 Task: In the sheet Budget Analysis ToolFont size of heading  18 Font style of dataoswald 'Font size of data '9 Alignment of headline & dataAlign center.   Fill color in heading, Red Font color of dataIn the sheet  Attendance Tracking Sheetbook
Action: Mouse moved to (499, 211)
Screenshot: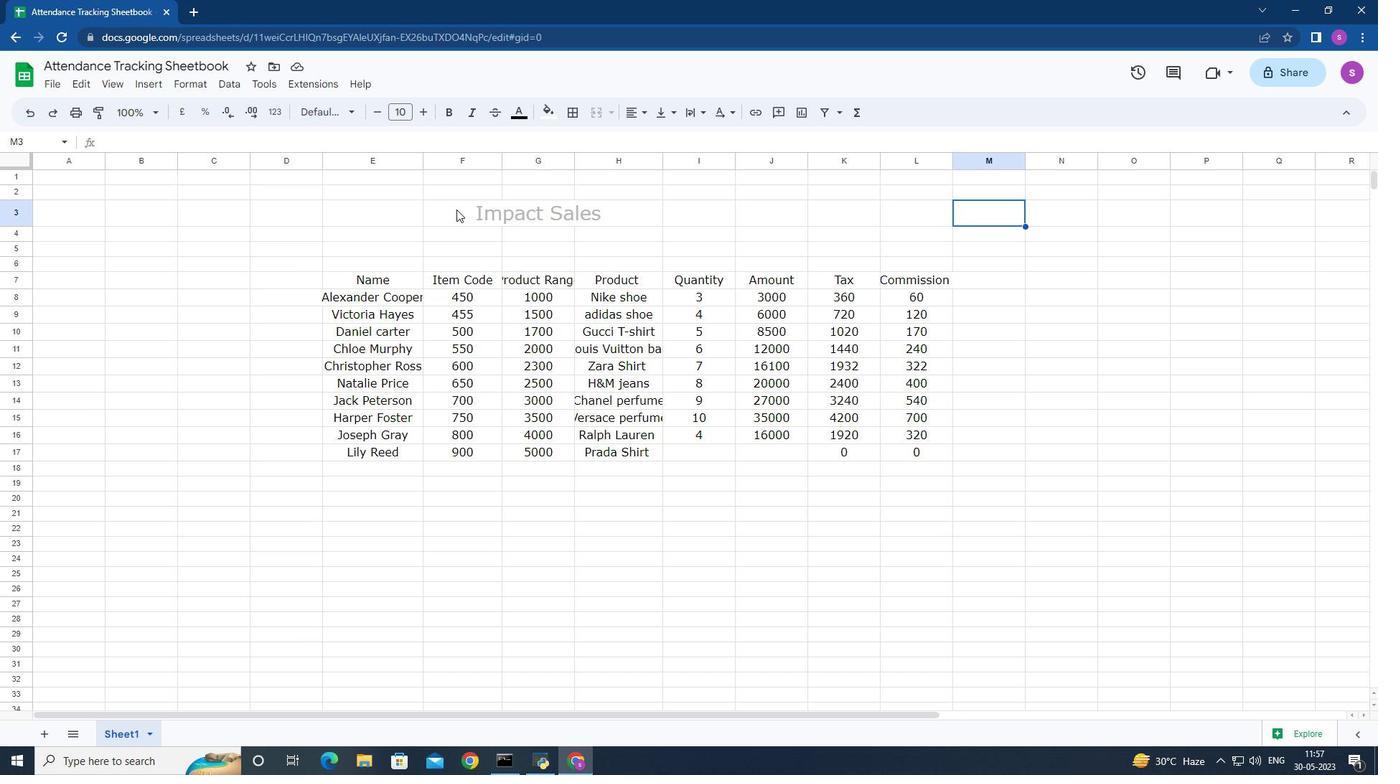 
Action: Mouse pressed left at (455, 209)
Screenshot: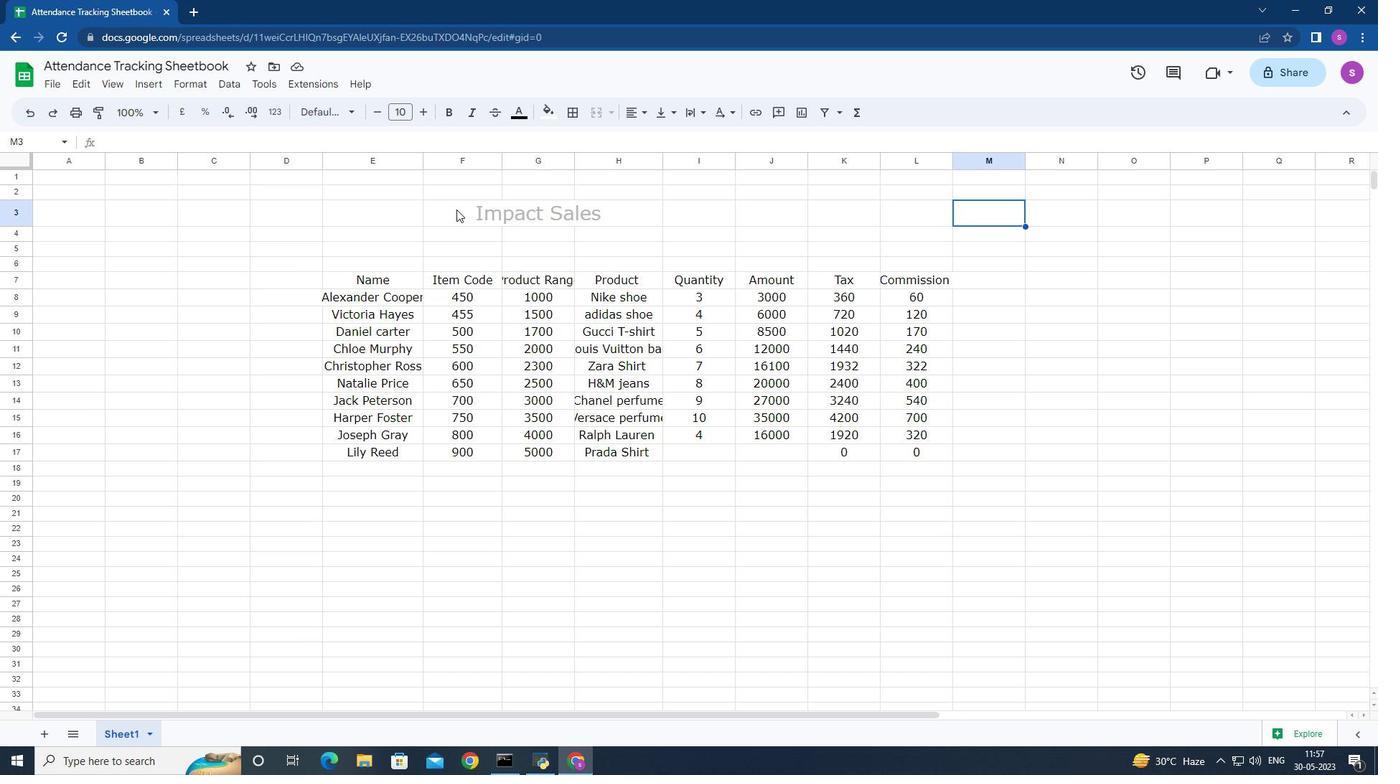 
Action: Mouse moved to (356, 108)
Screenshot: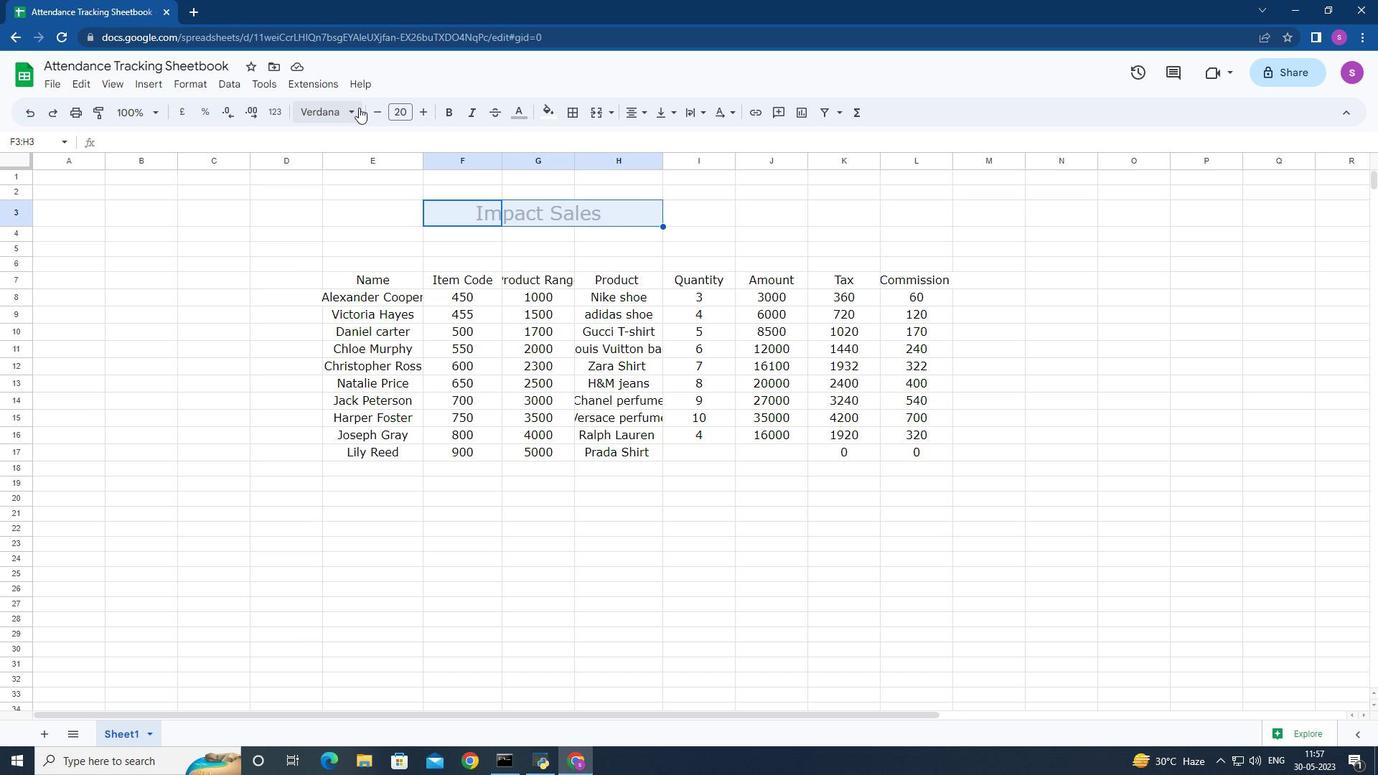 
Action: Mouse pressed left at (356, 108)
Screenshot: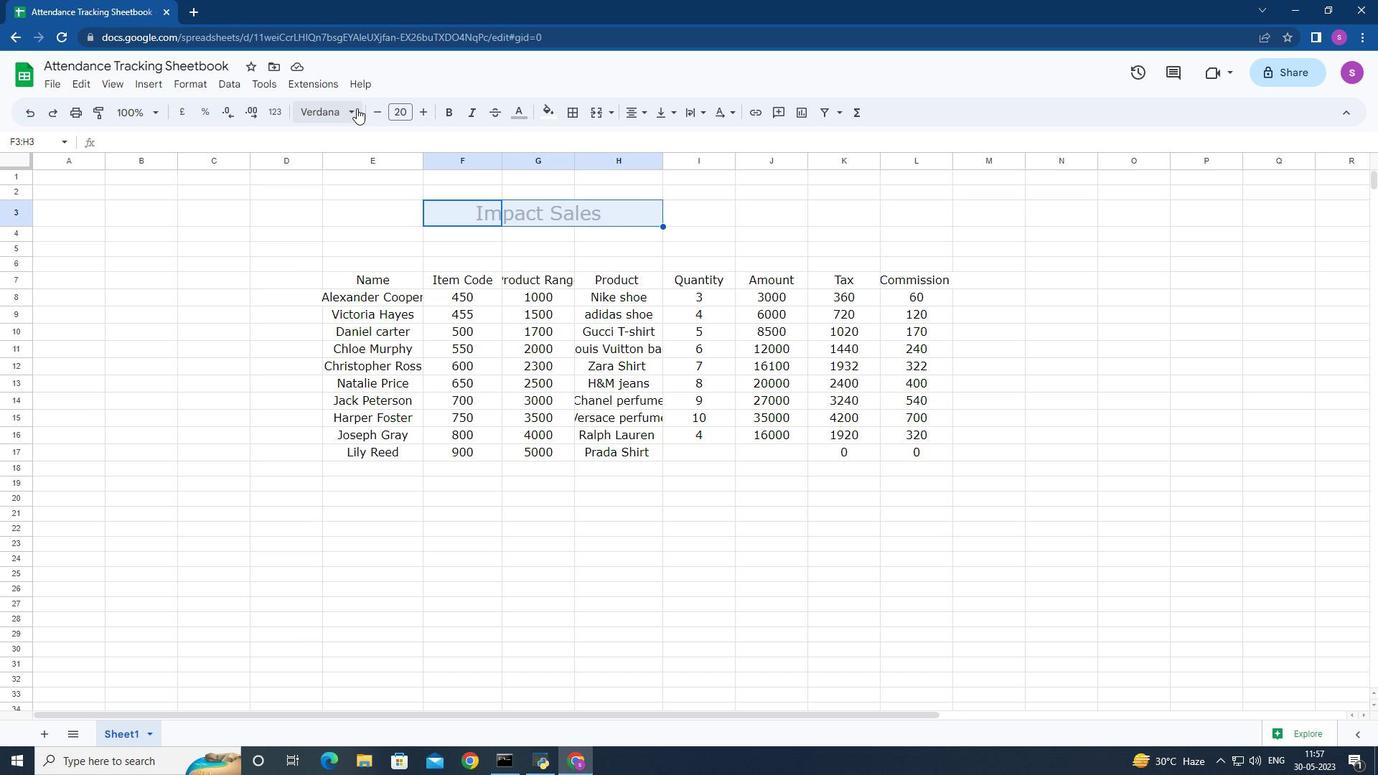 
Action: Mouse moved to (375, 308)
Screenshot: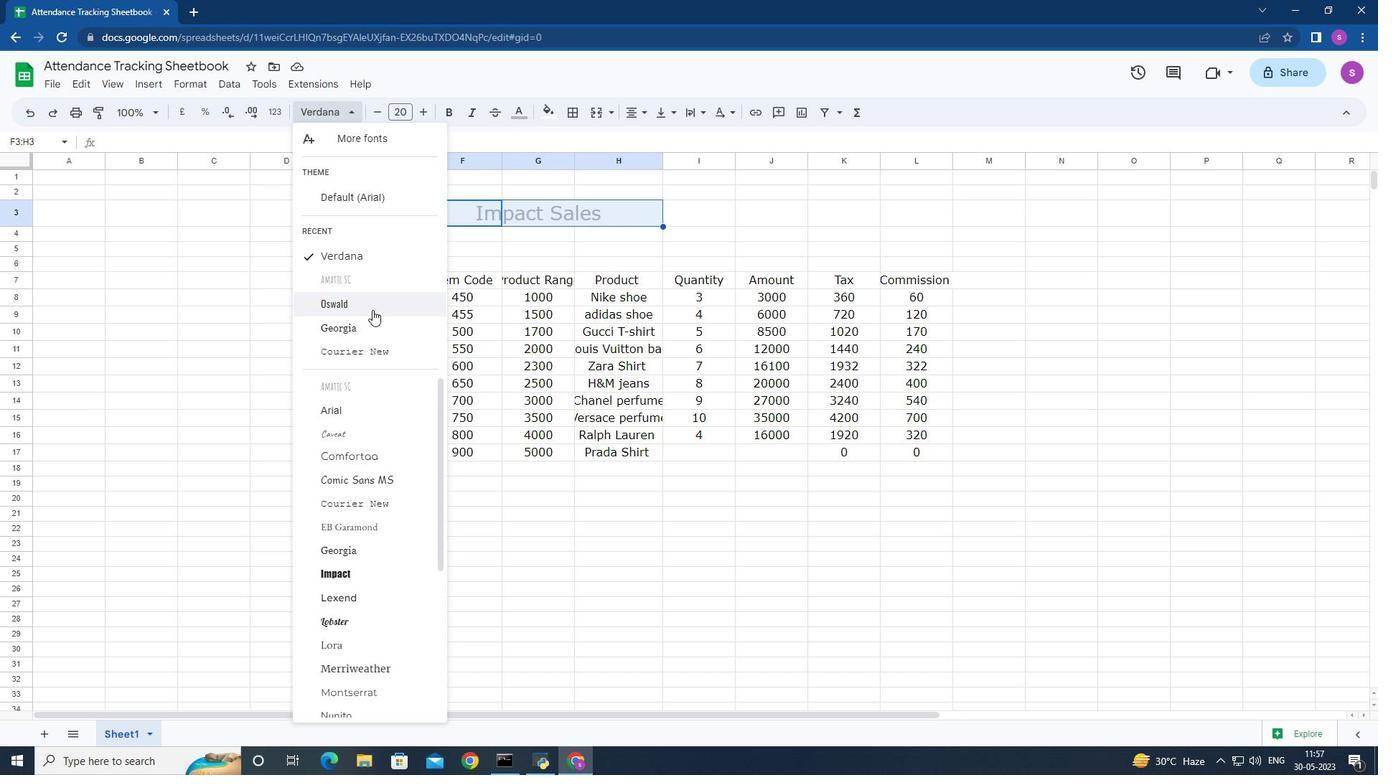 
Action: Mouse pressed left at (375, 308)
Screenshot: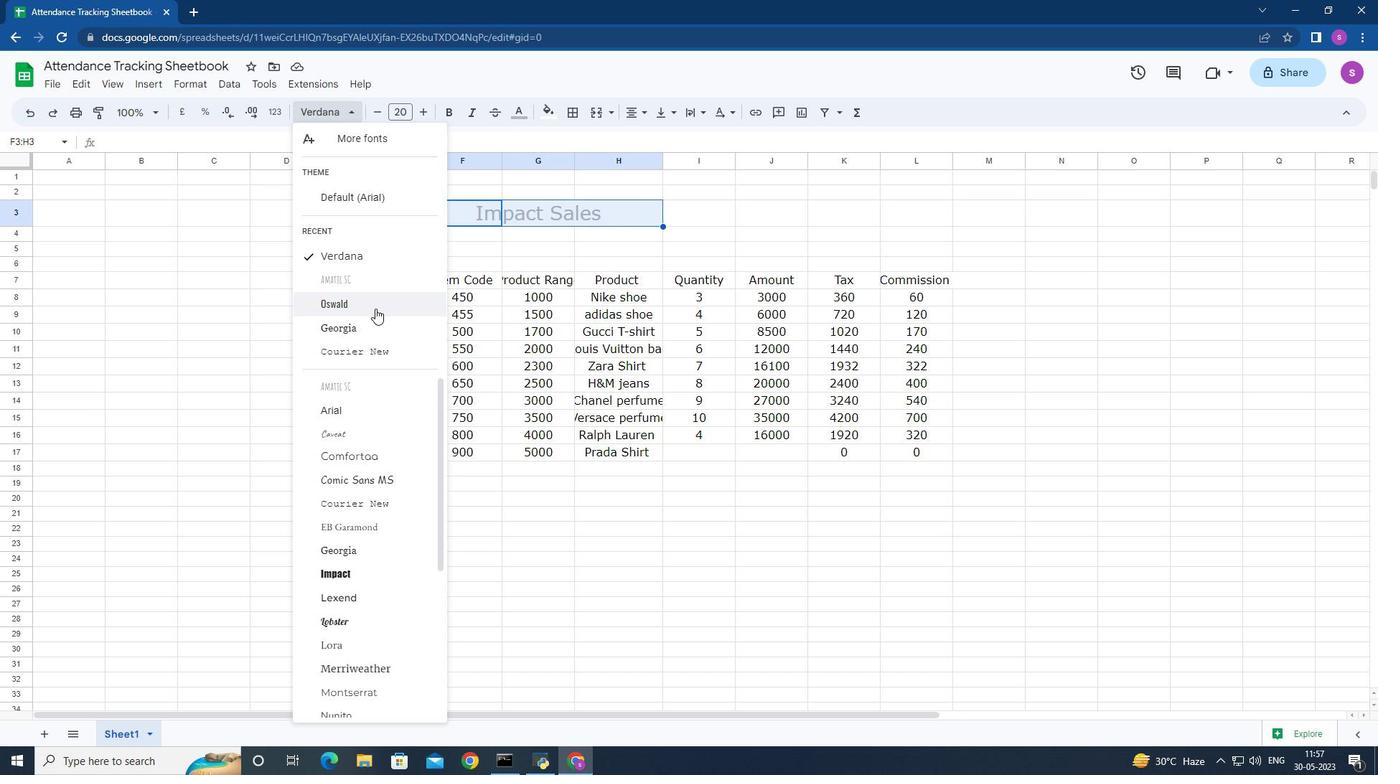 
Action: Mouse moved to (374, 111)
Screenshot: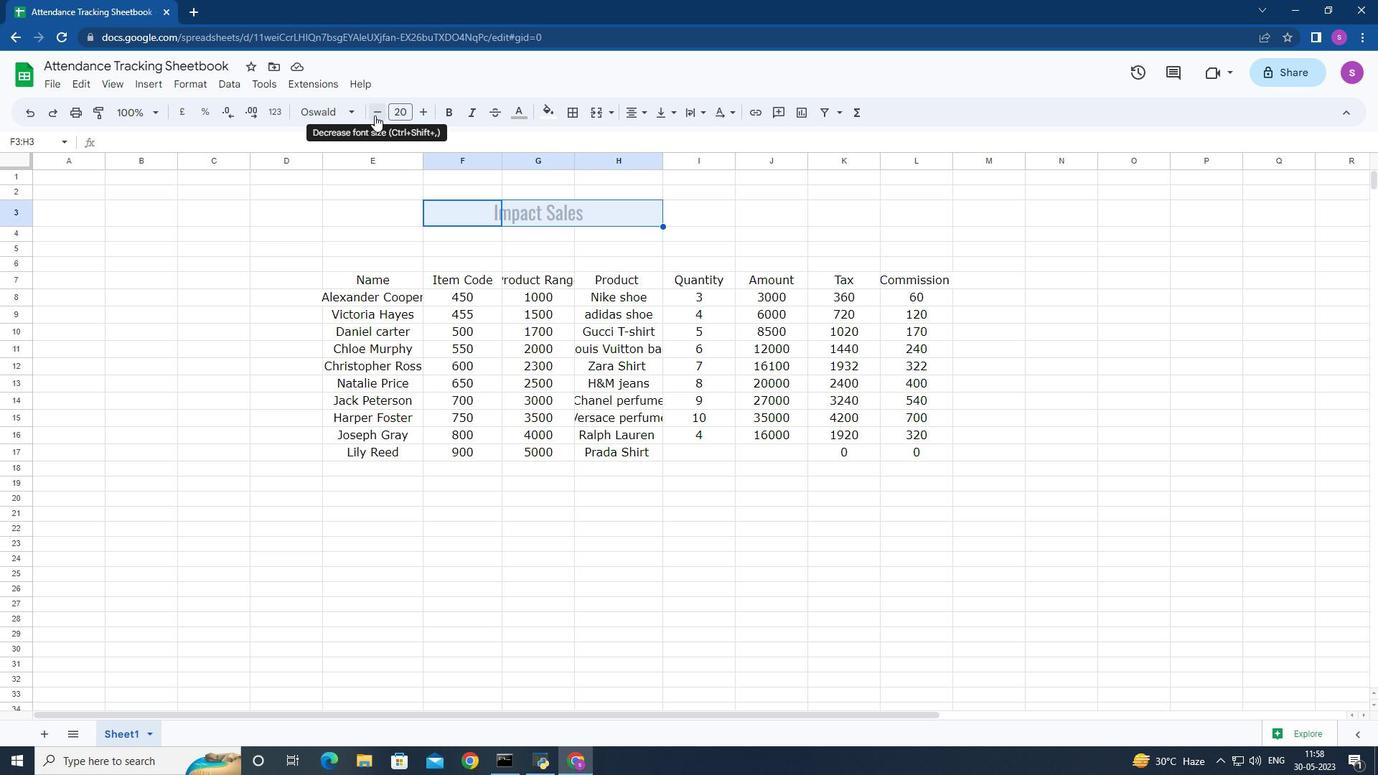 
Action: Mouse pressed left at (374, 111)
Screenshot: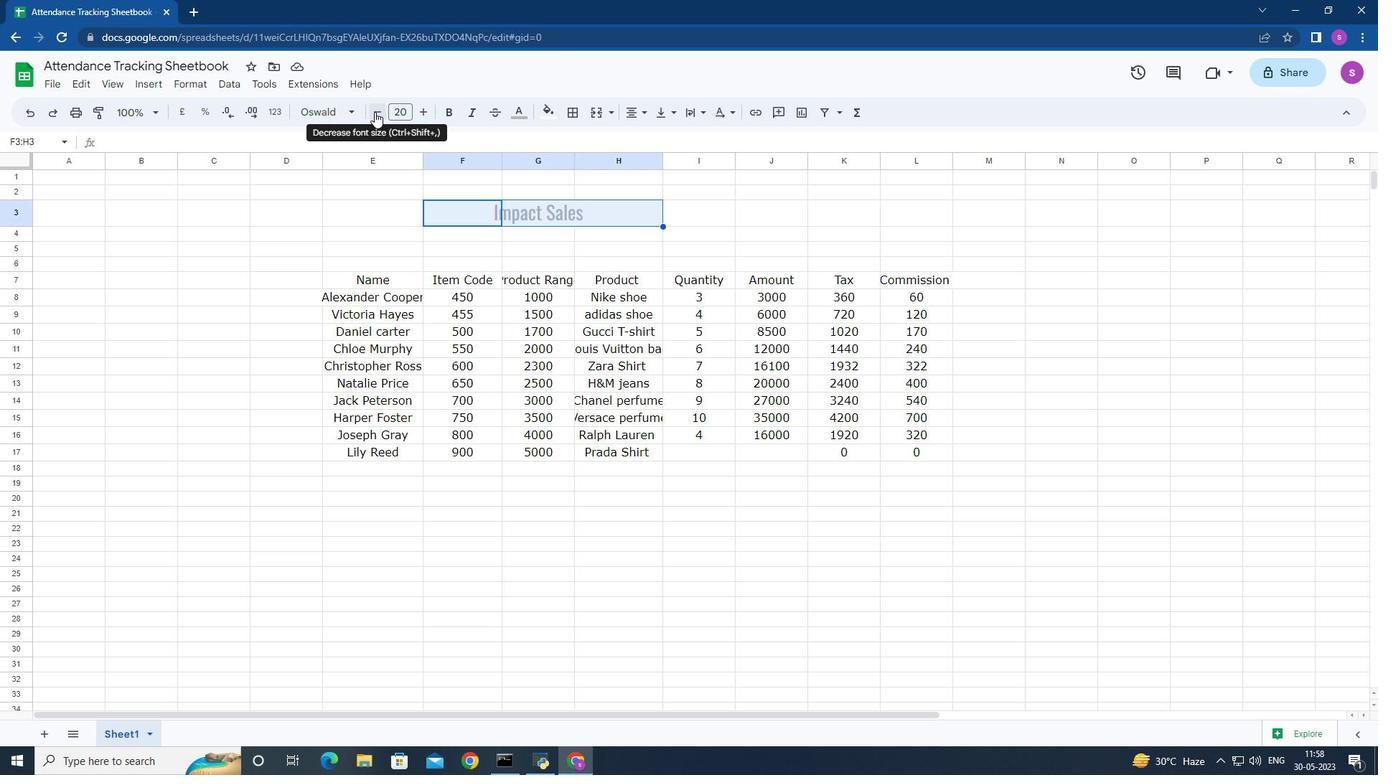 
Action: Mouse pressed left at (374, 111)
Screenshot: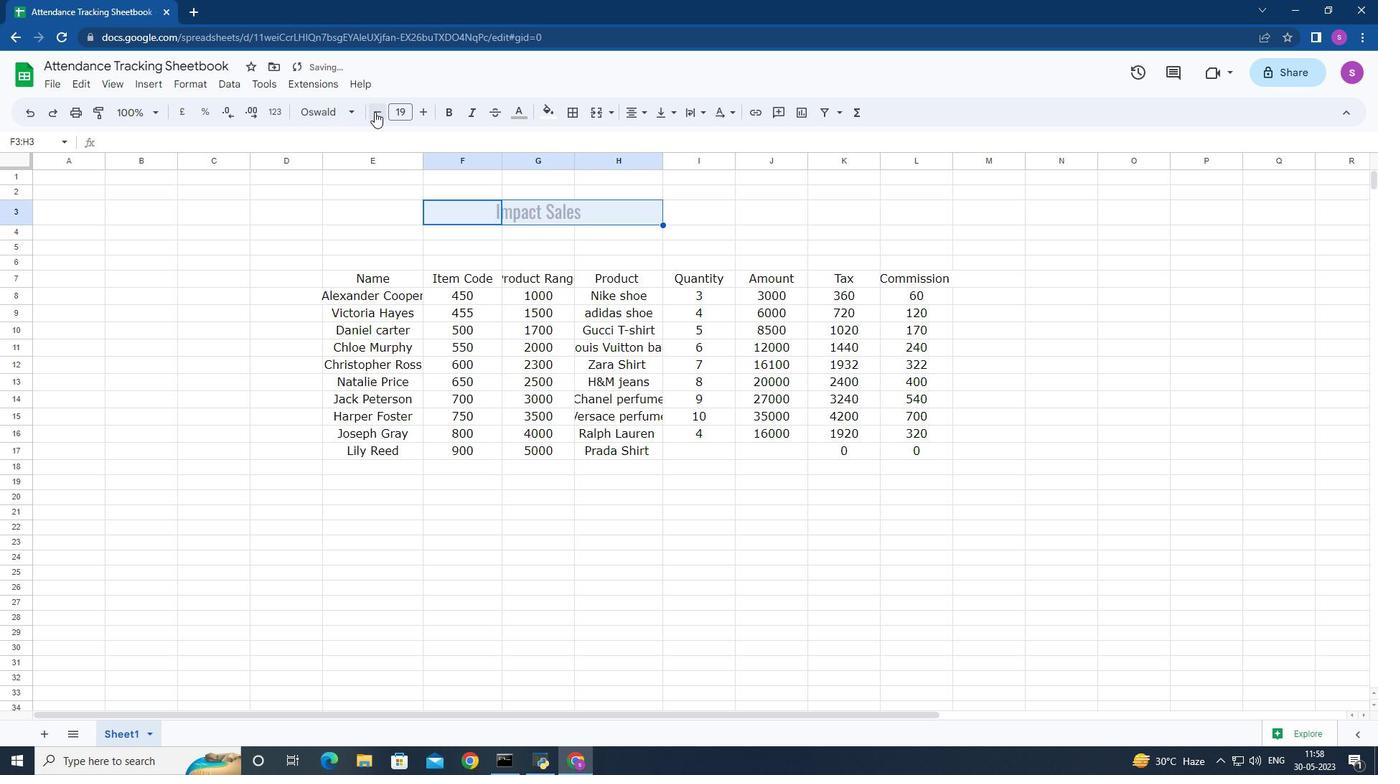 
Action: Mouse moved to (320, 268)
Screenshot: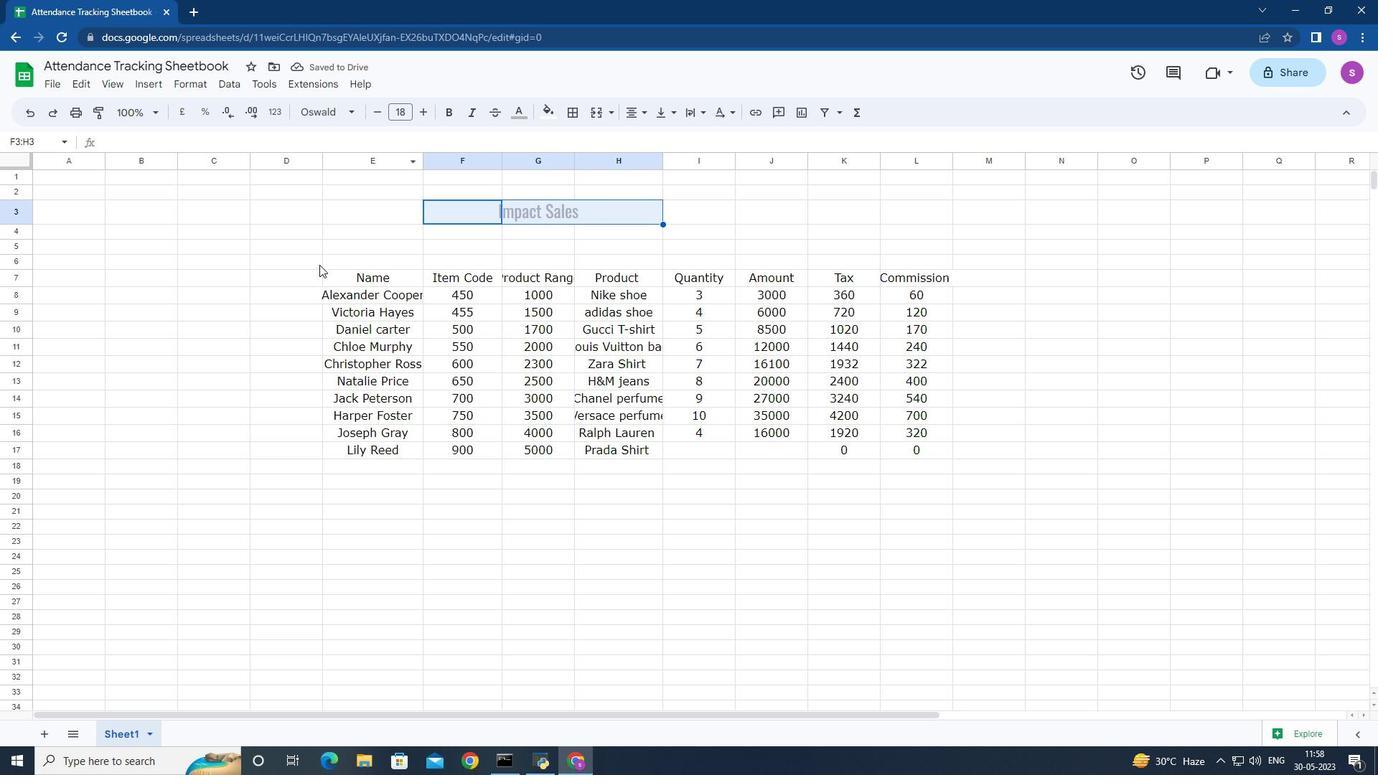
Action: Mouse pressed left at (320, 268)
Screenshot: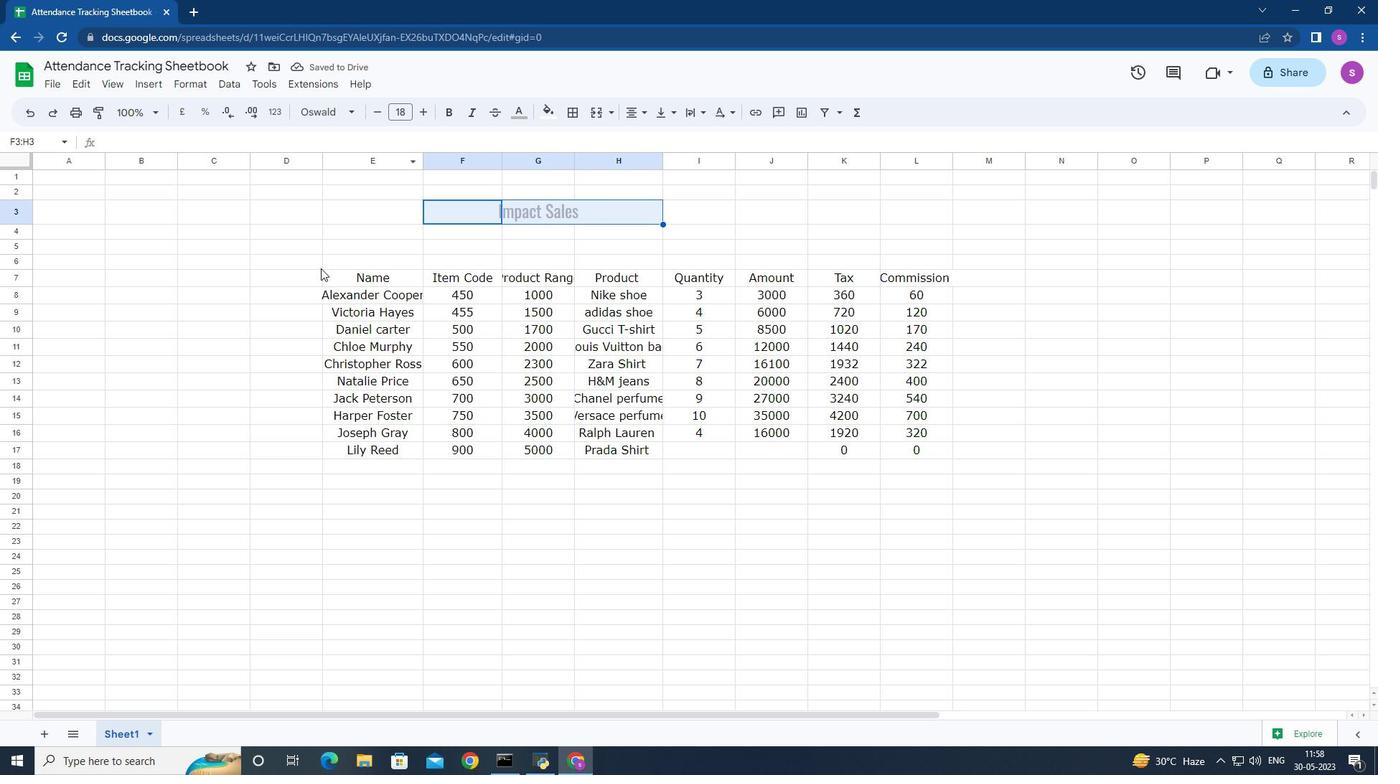 
Action: Mouse moved to (347, 109)
Screenshot: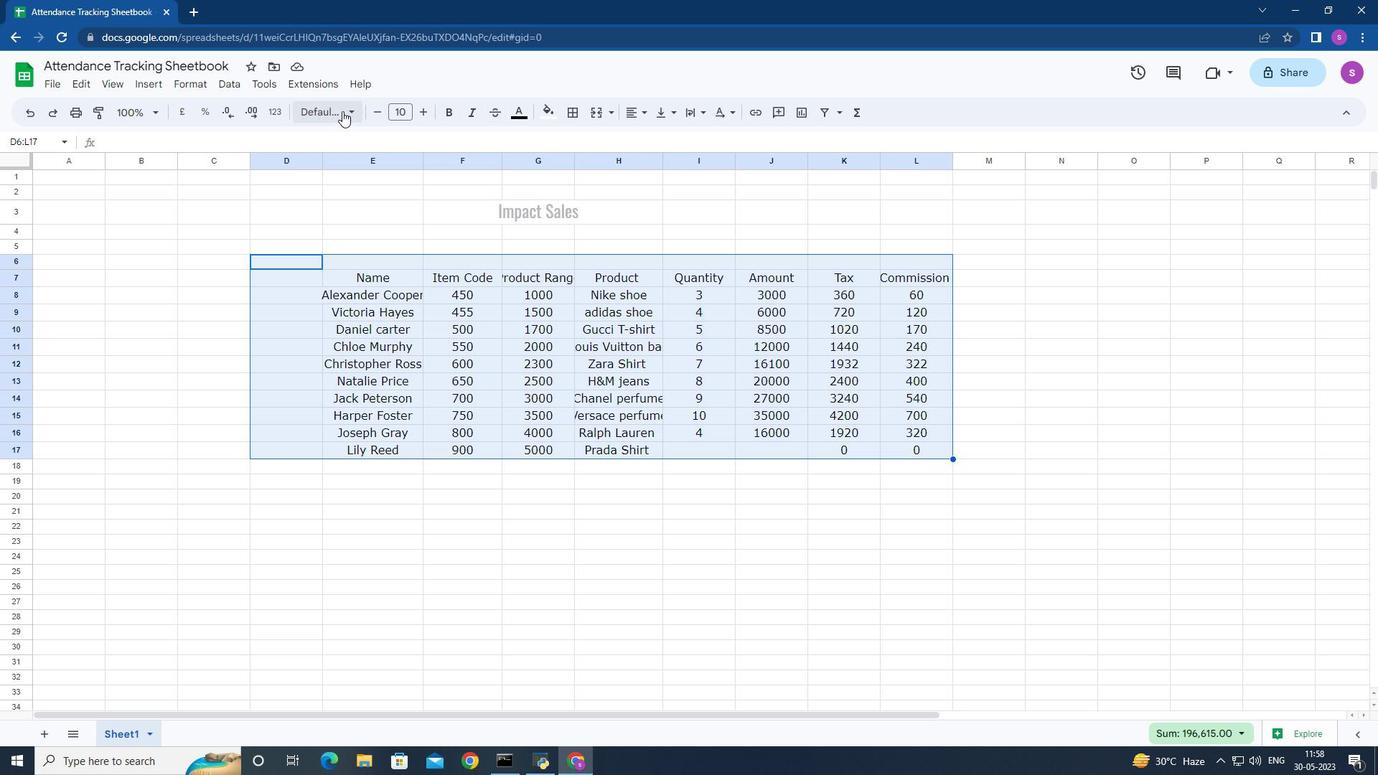 
Action: Mouse pressed left at (347, 109)
Screenshot: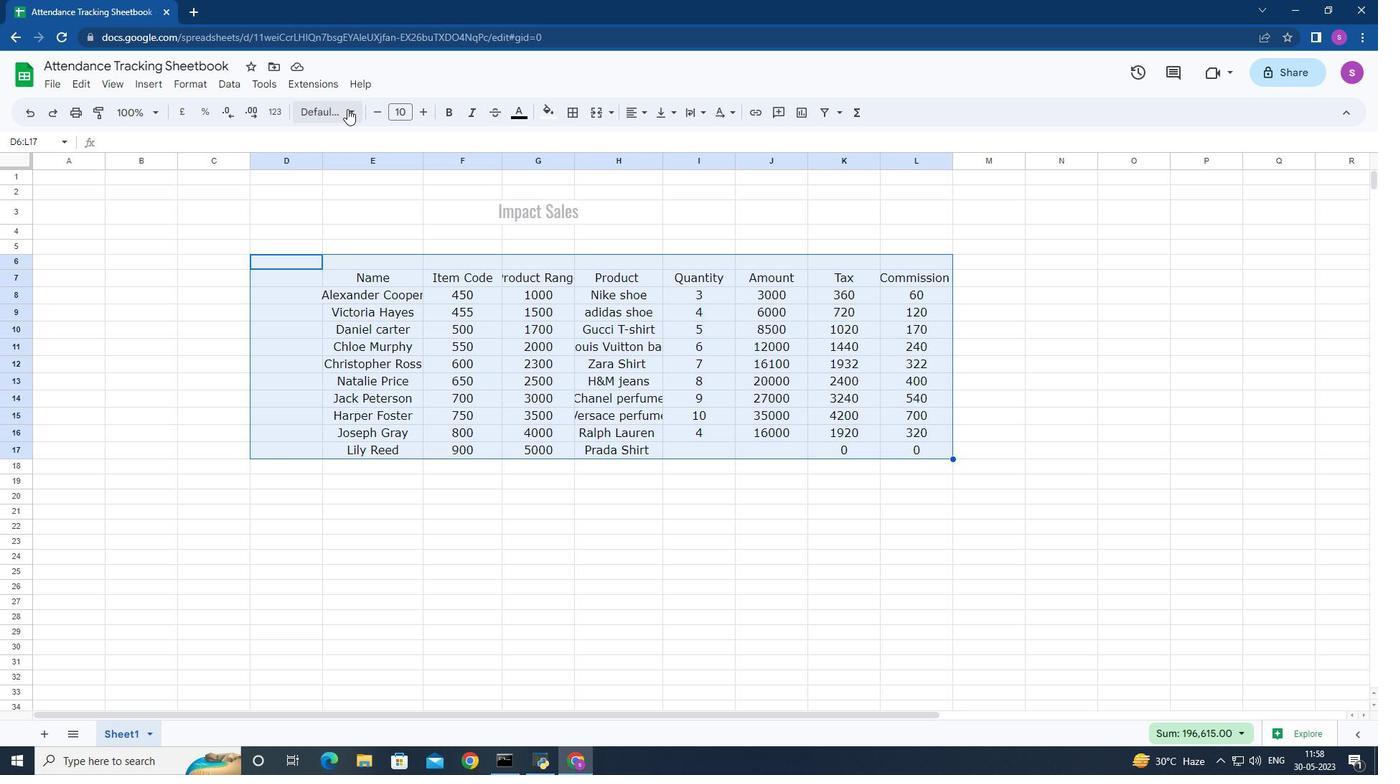 
Action: Mouse moved to (346, 251)
Screenshot: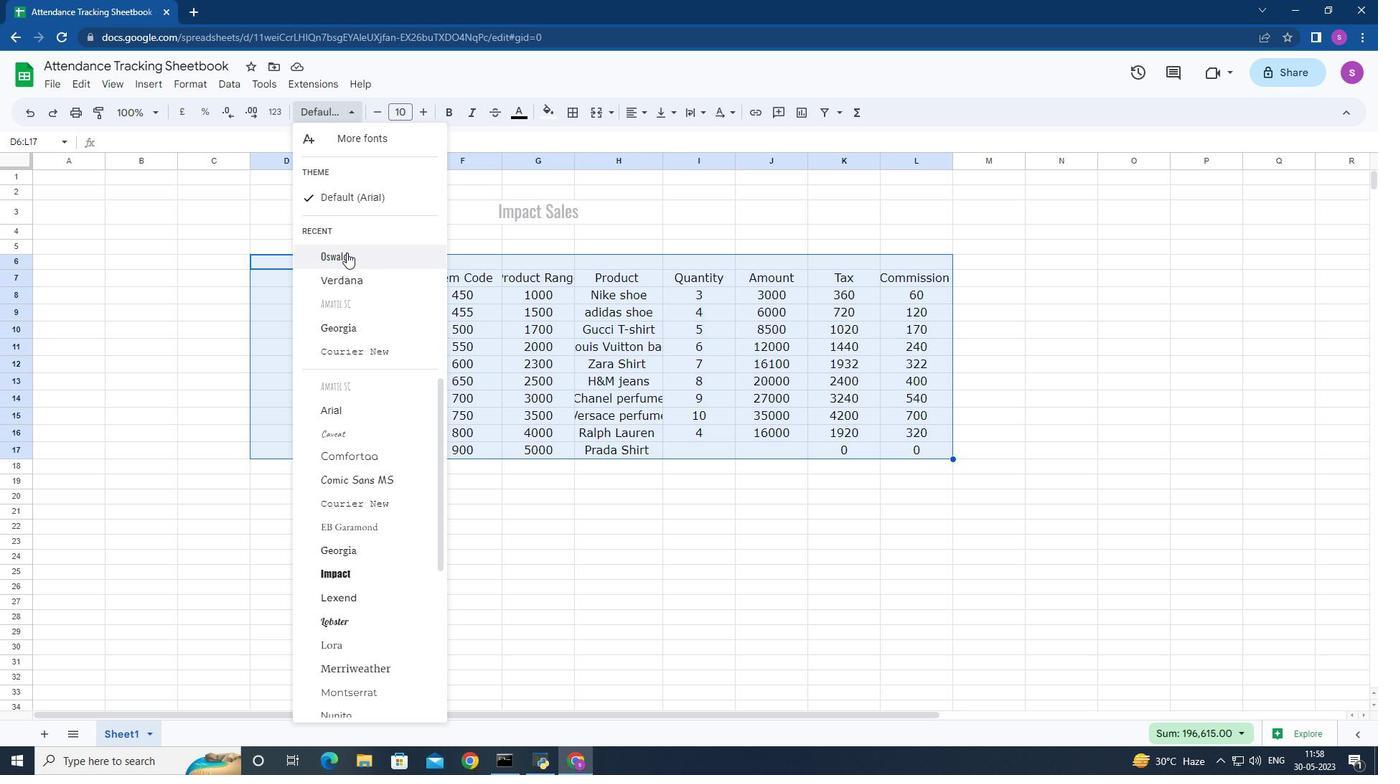 
Action: Mouse pressed left at (346, 251)
Screenshot: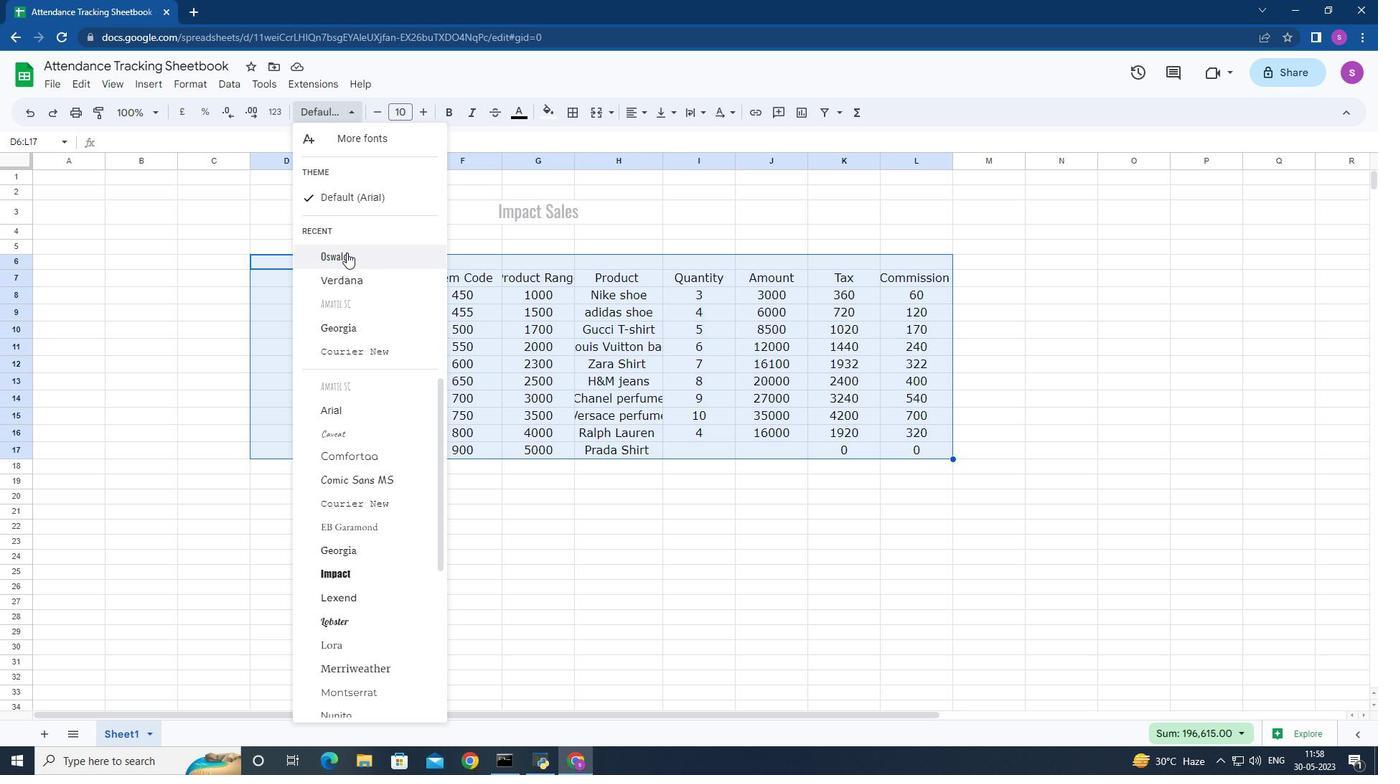 
Action: Mouse moved to (371, 108)
Screenshot: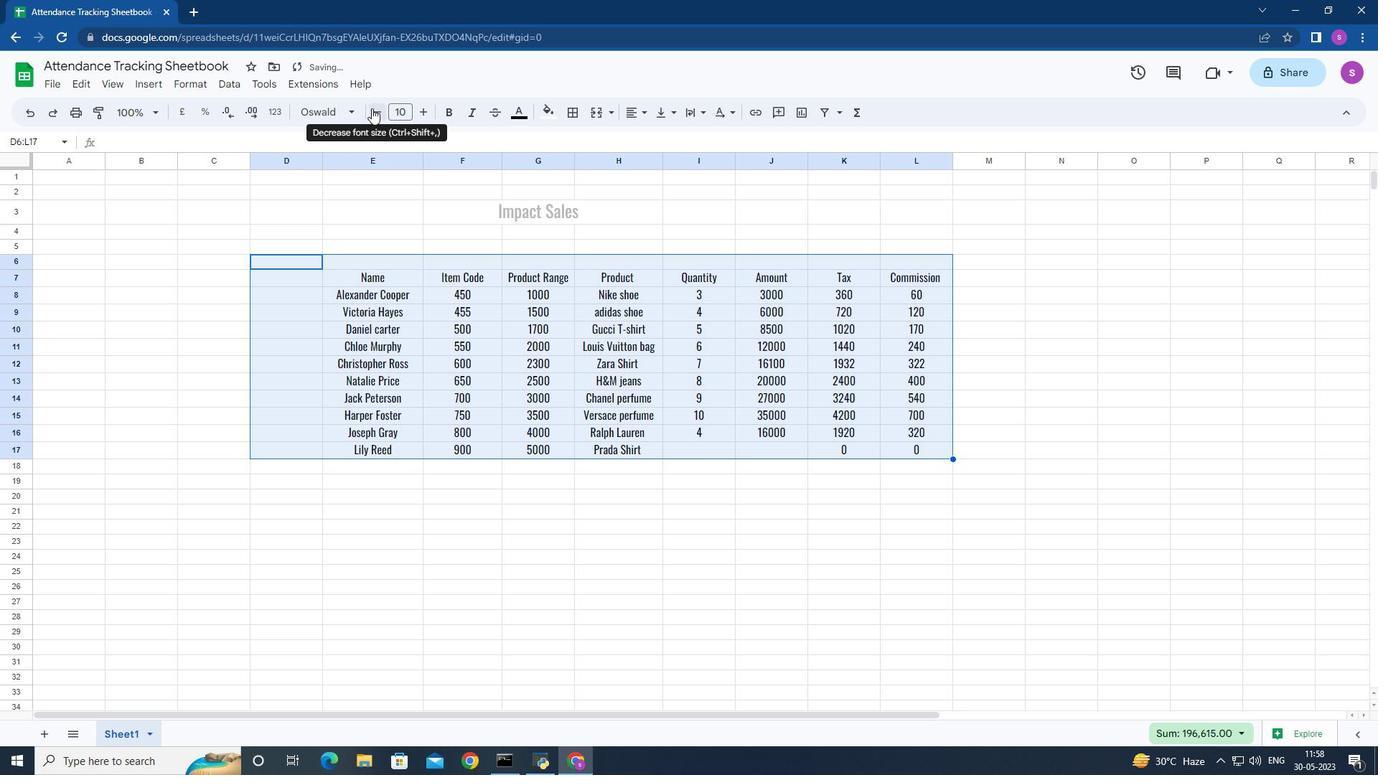 
Action: Mouse pressed left at (371, 108)
Screenshot: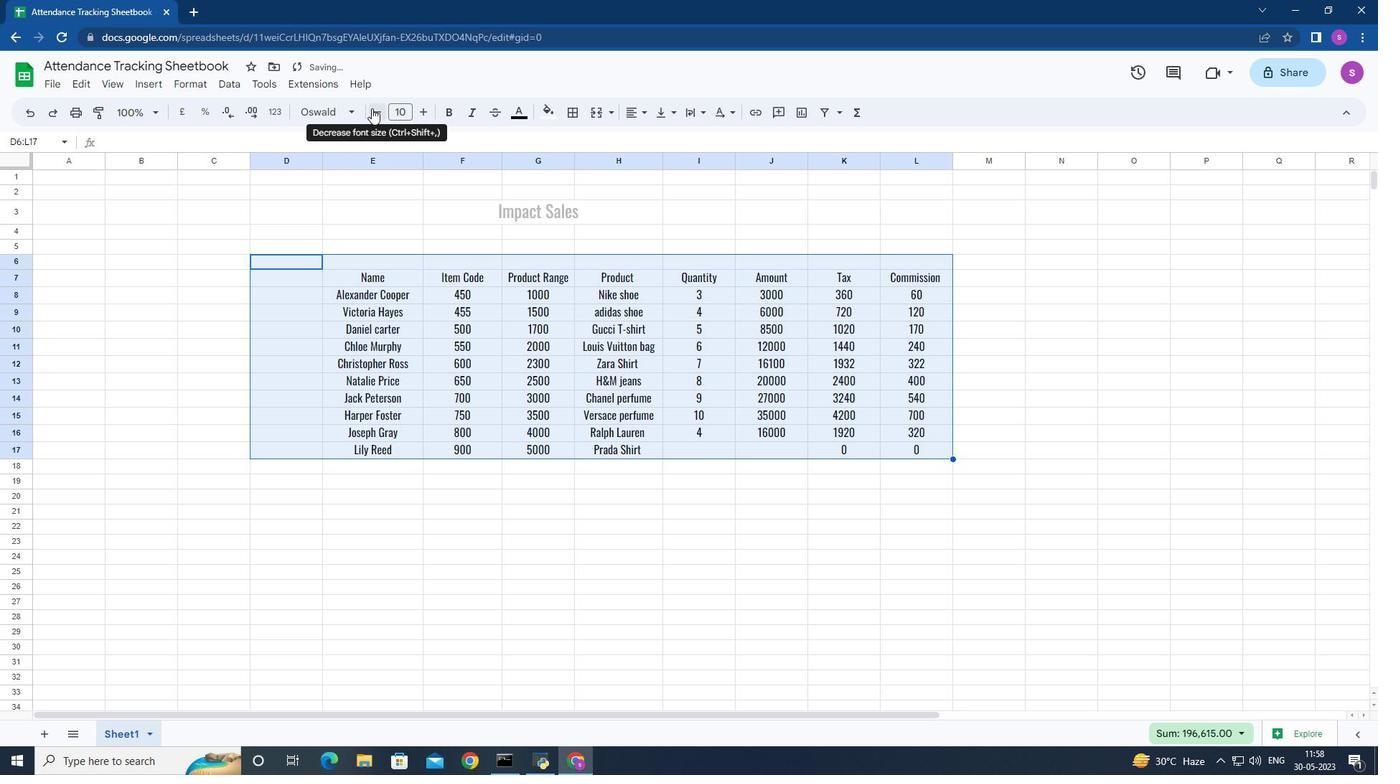 
Action: Mouse moved to (643, 111)
Screenshot: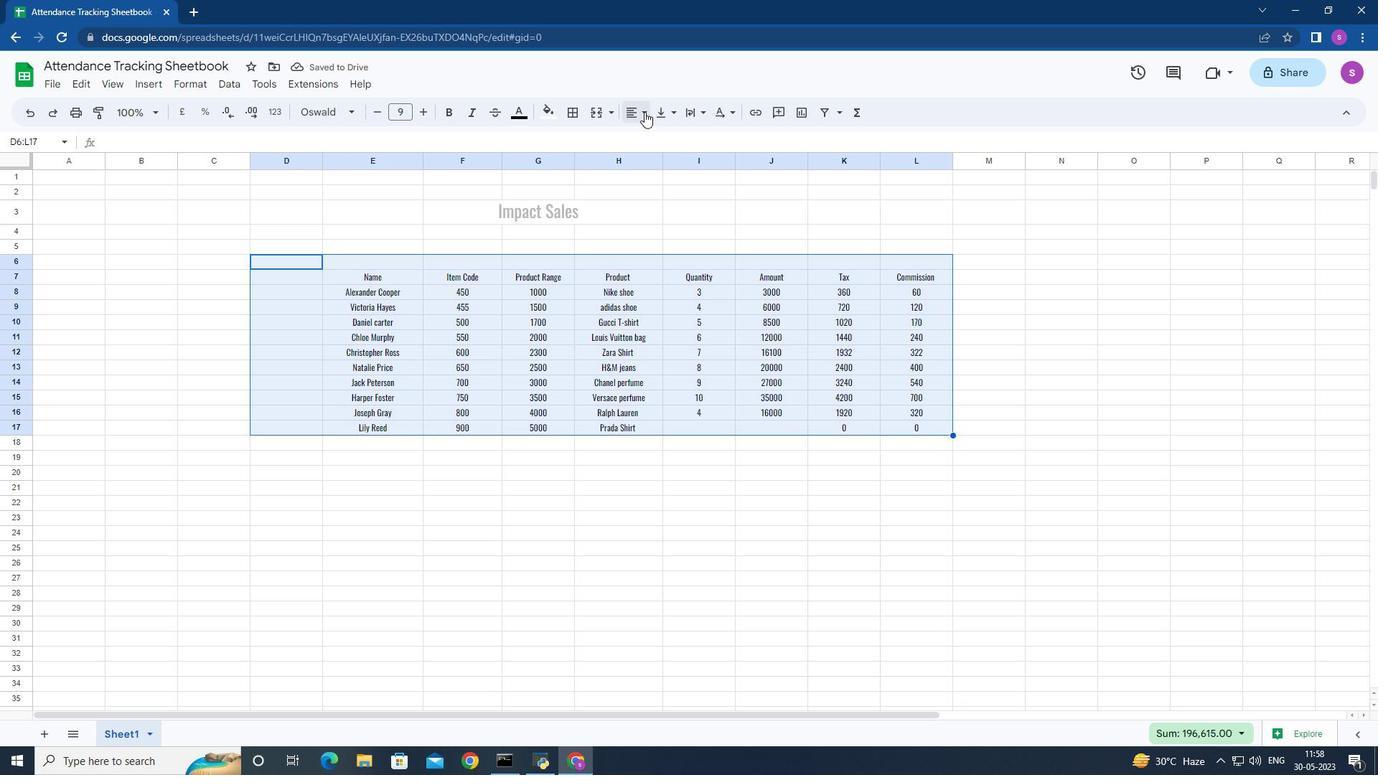 
Action: Mouse pressed left at (643, 111)
Screenshot: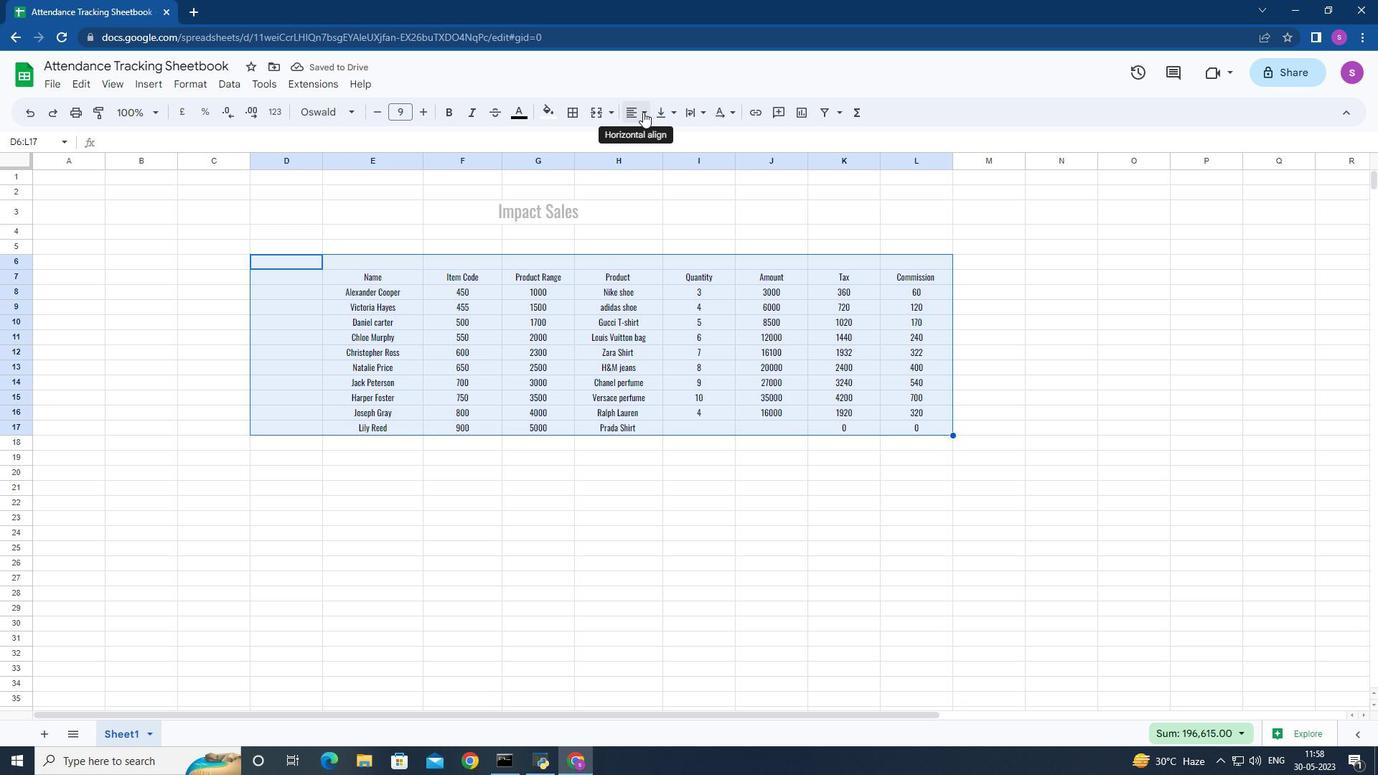 
Action: Mouse moved to (658, 139)
Screenshot: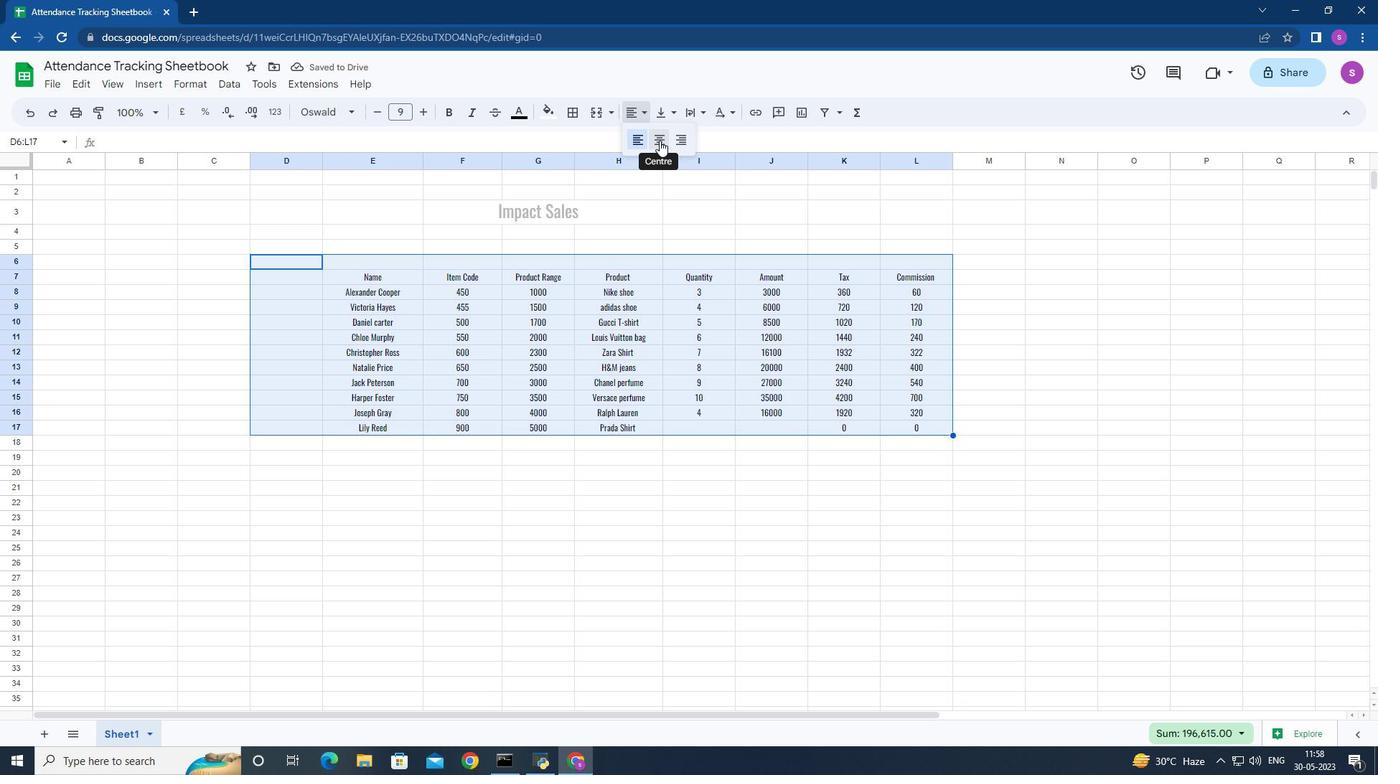 
Action: Mouse pressed left at (658, 139)
Screenshot: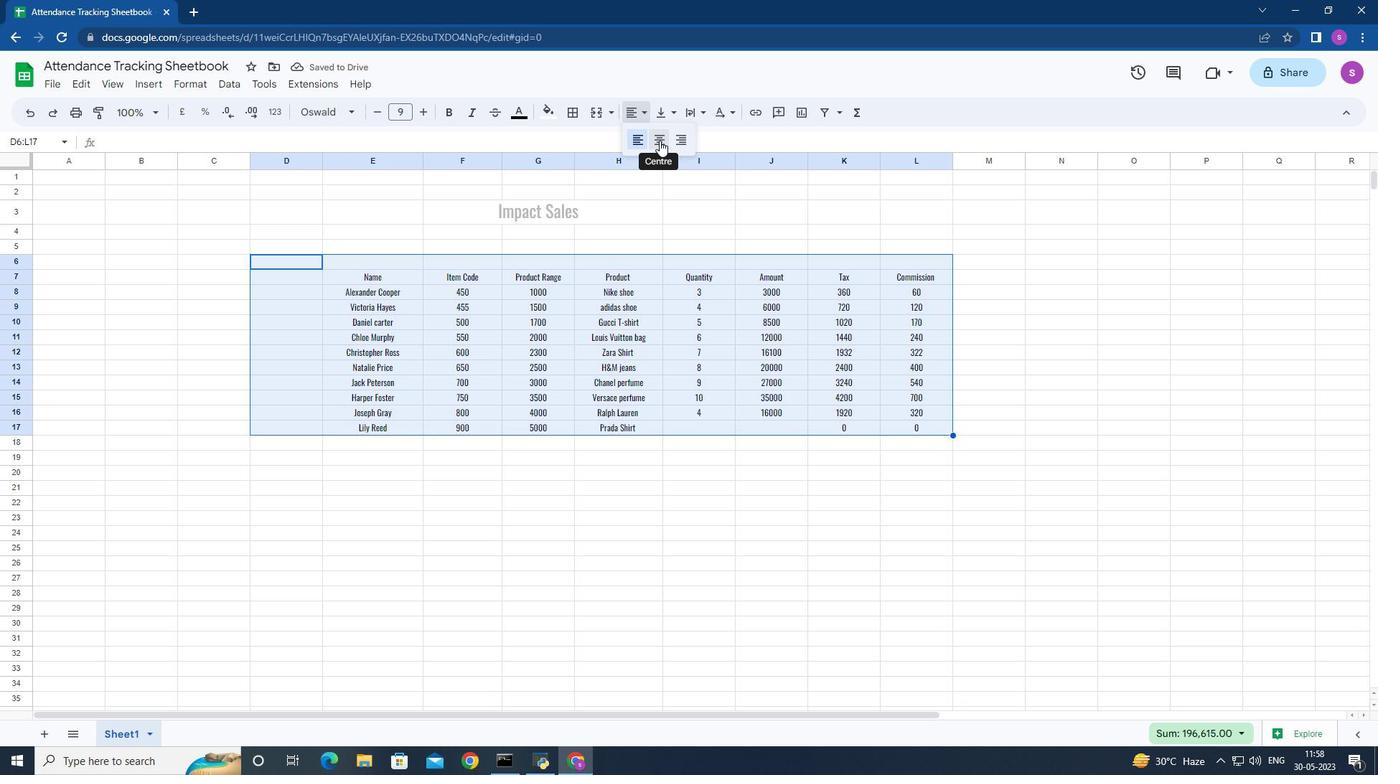 
Action: Mouse moved to (444, 207)
Screenshot: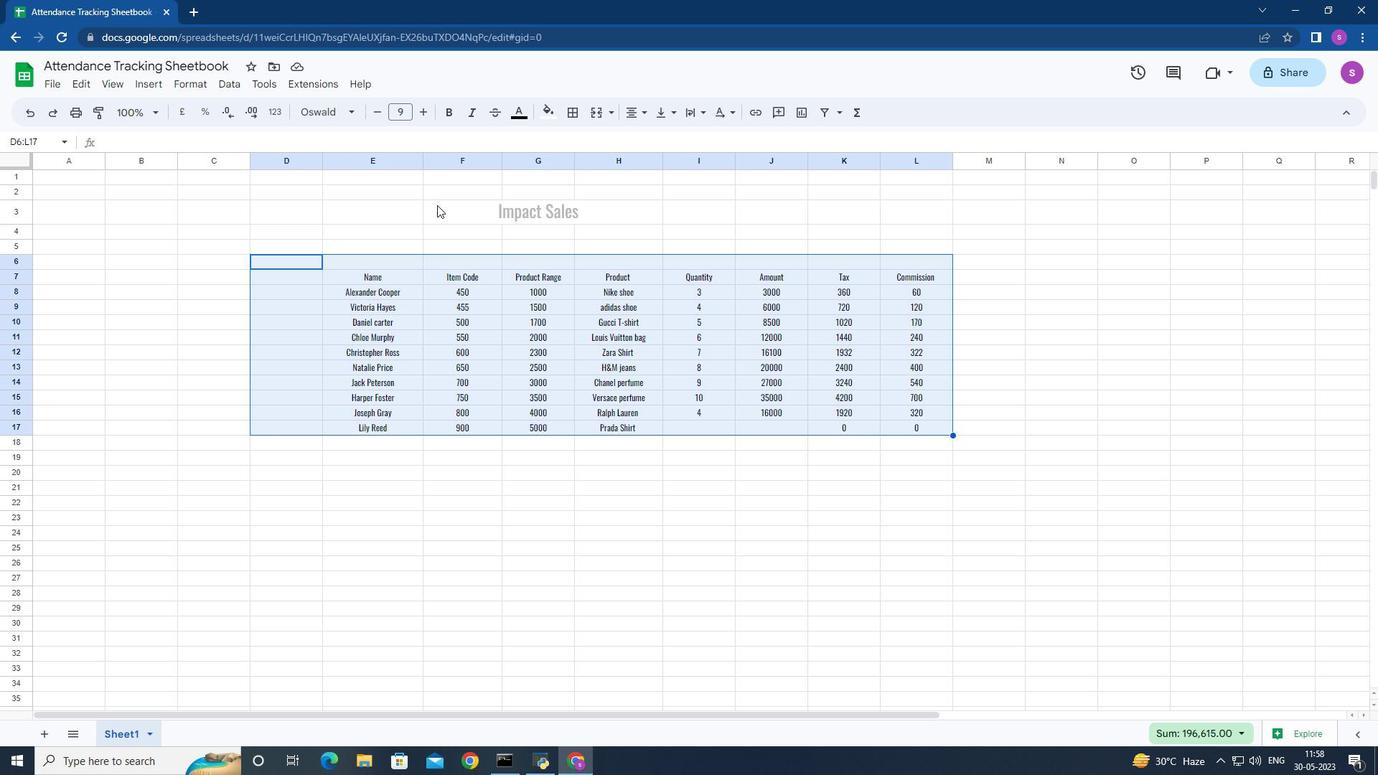 
Action: Mouse pressed left at (444, 207)
Screenshot: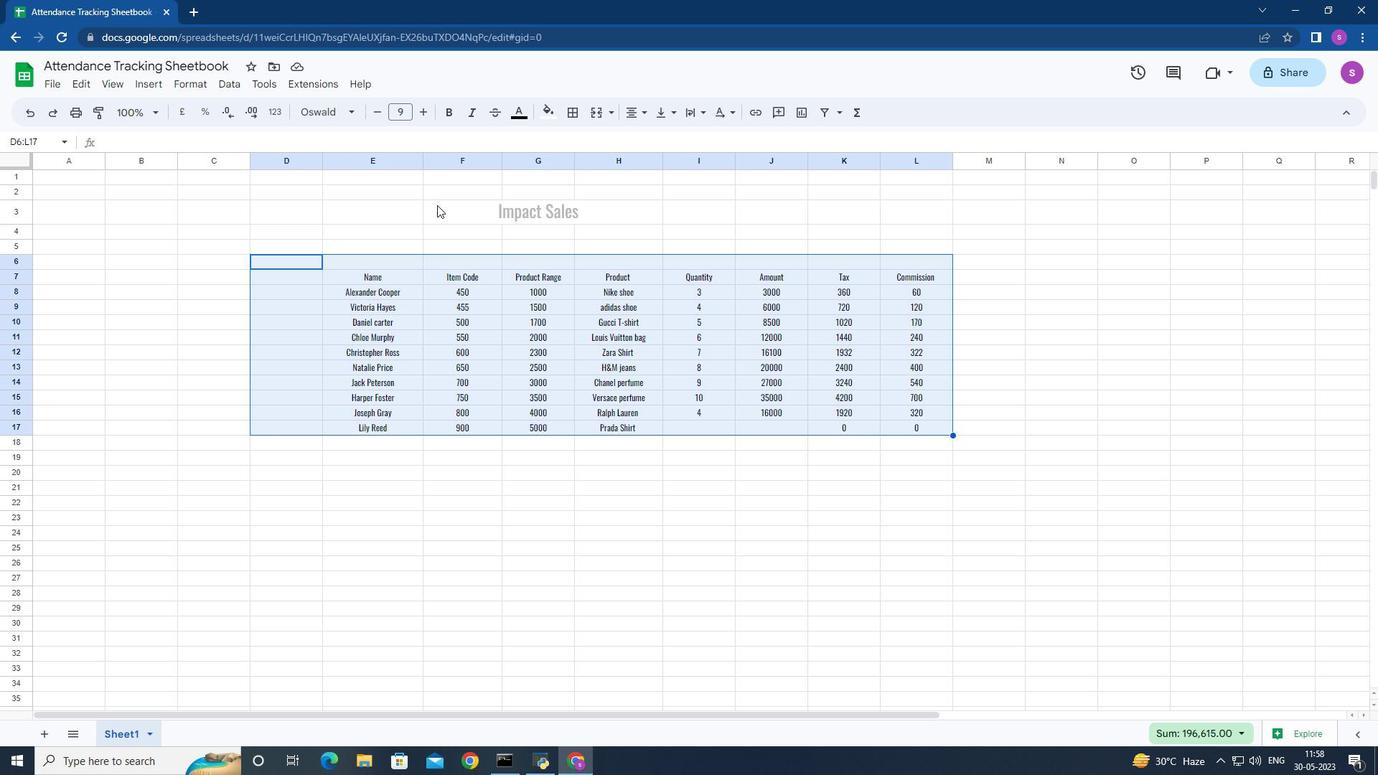 
Action: Mouse moved to (546, 110)
Screenshot: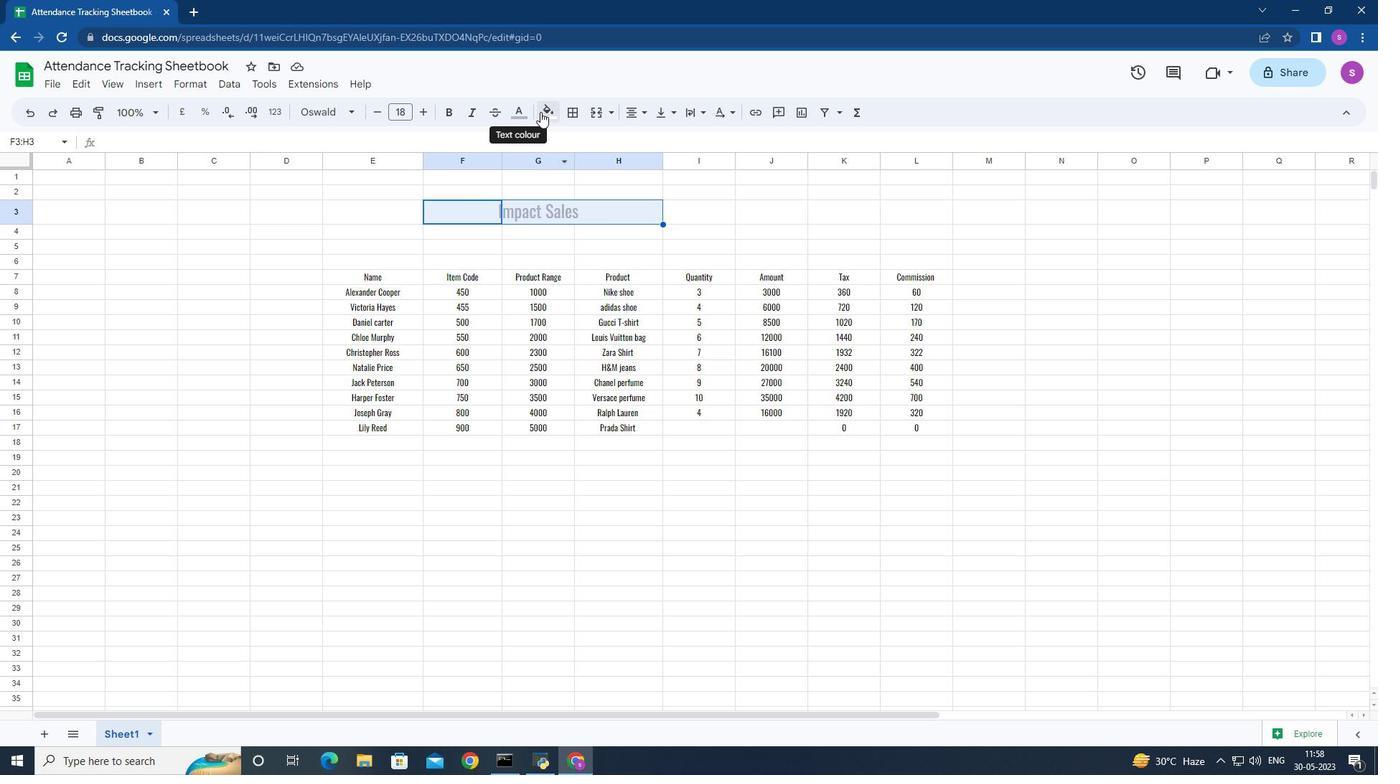
Action: Mouse pressed left at (546, 110)
Screenshot: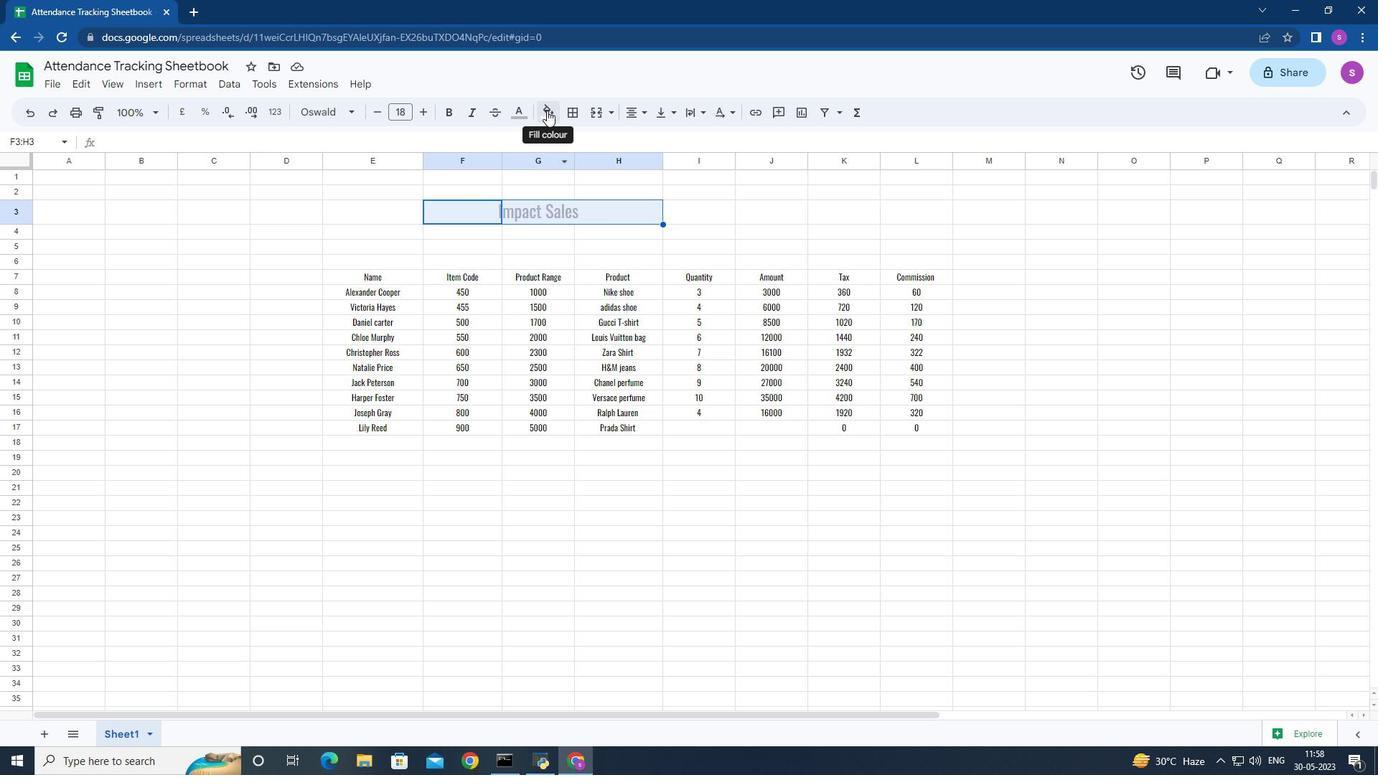 
Action: Mouse moved to (565, 177)
Screenshot: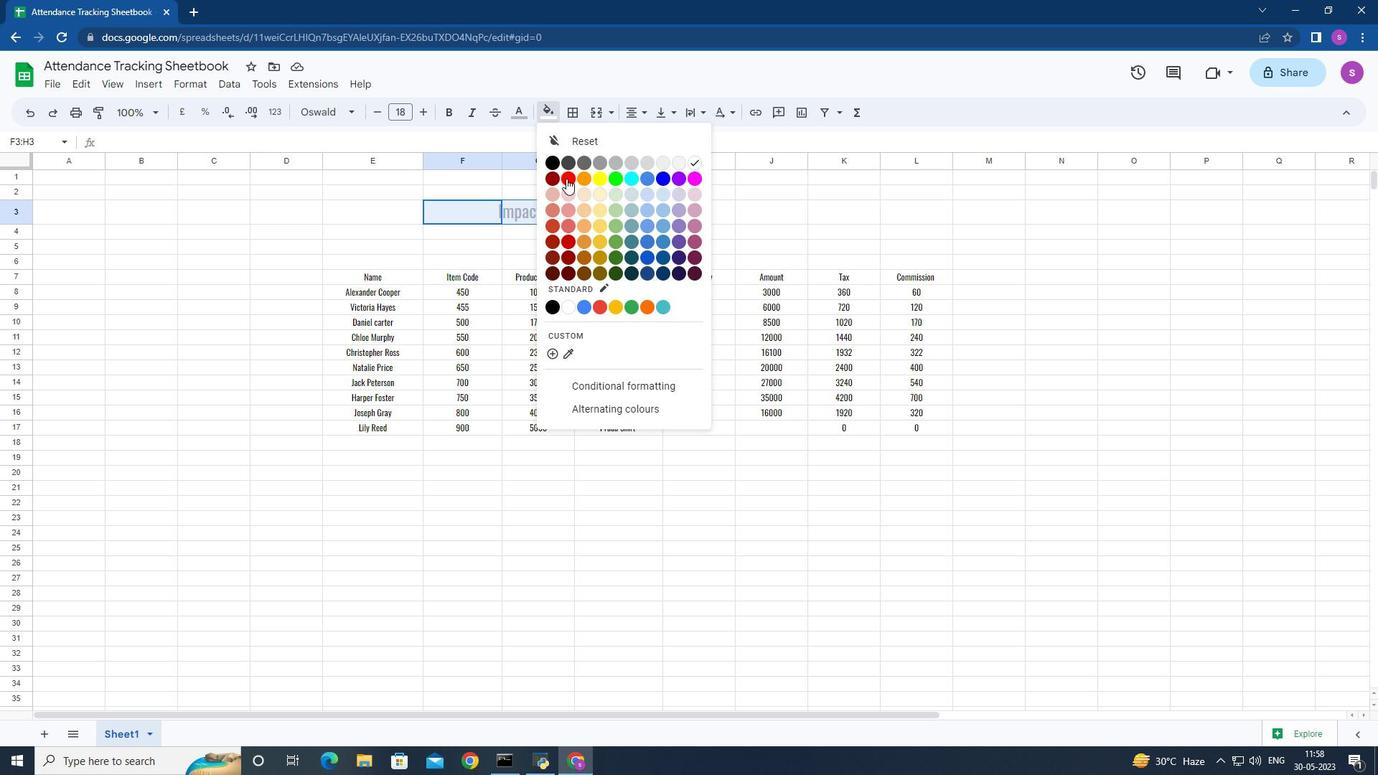 
Action: Mouse pressed left at (565, 177)
Screenshot: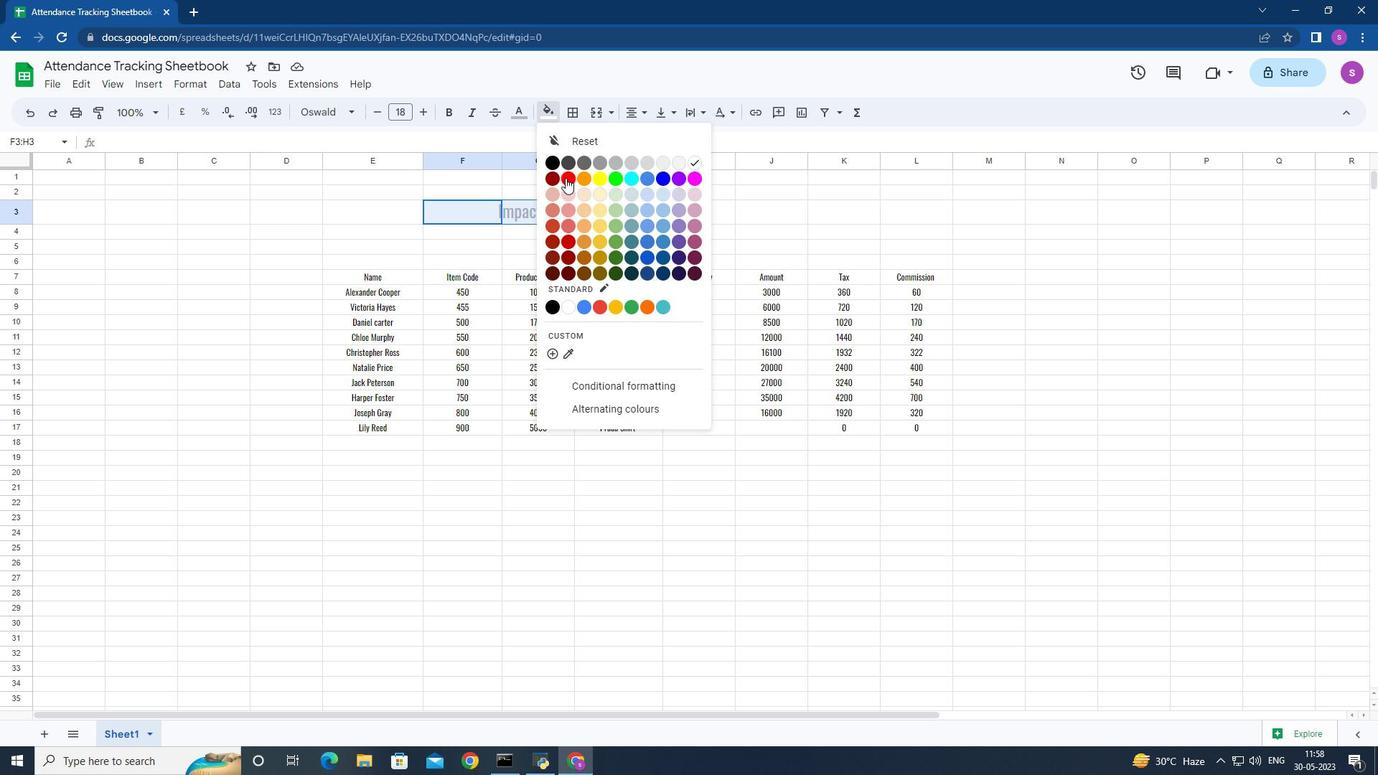 
Action: Mouse moved to (338, 275)
Screenshot: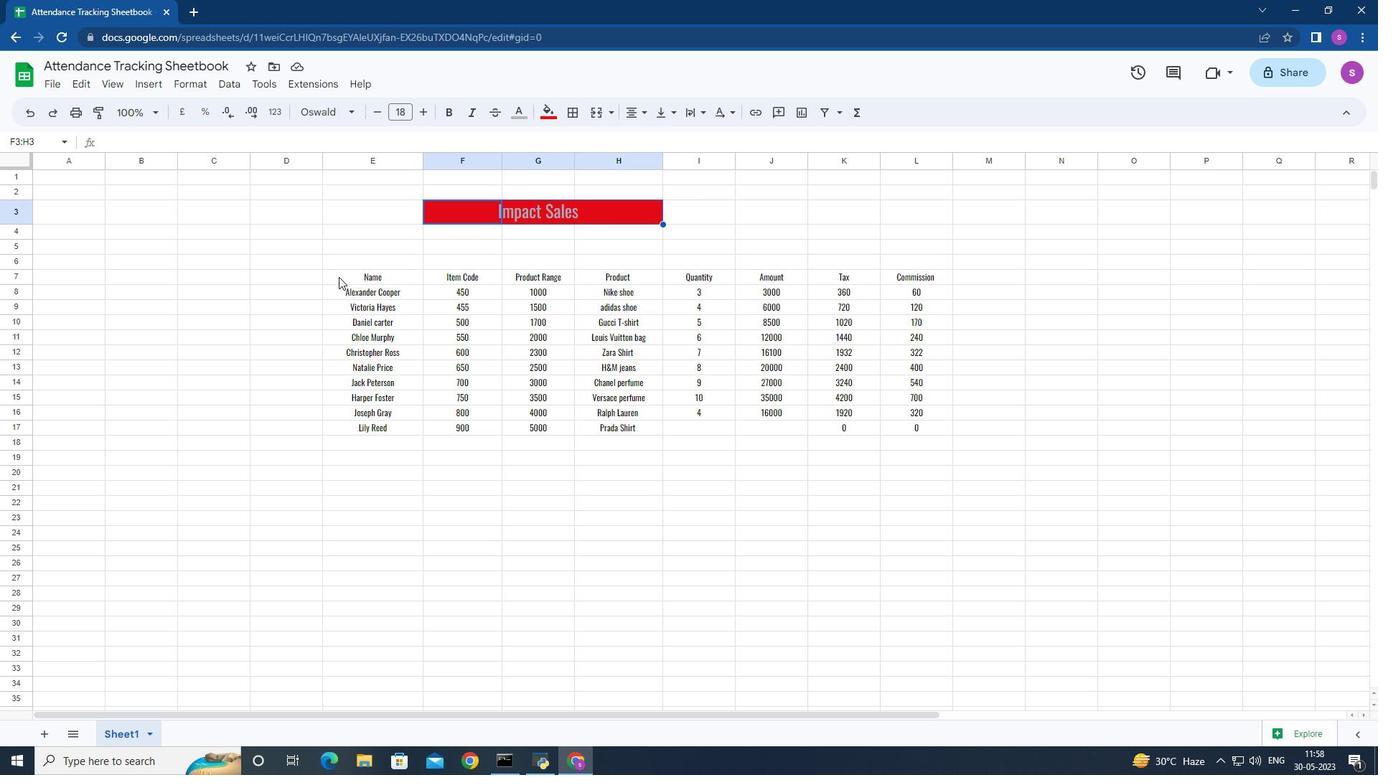 
Action: Mouse pressed left at (338, 275)
Screenshot: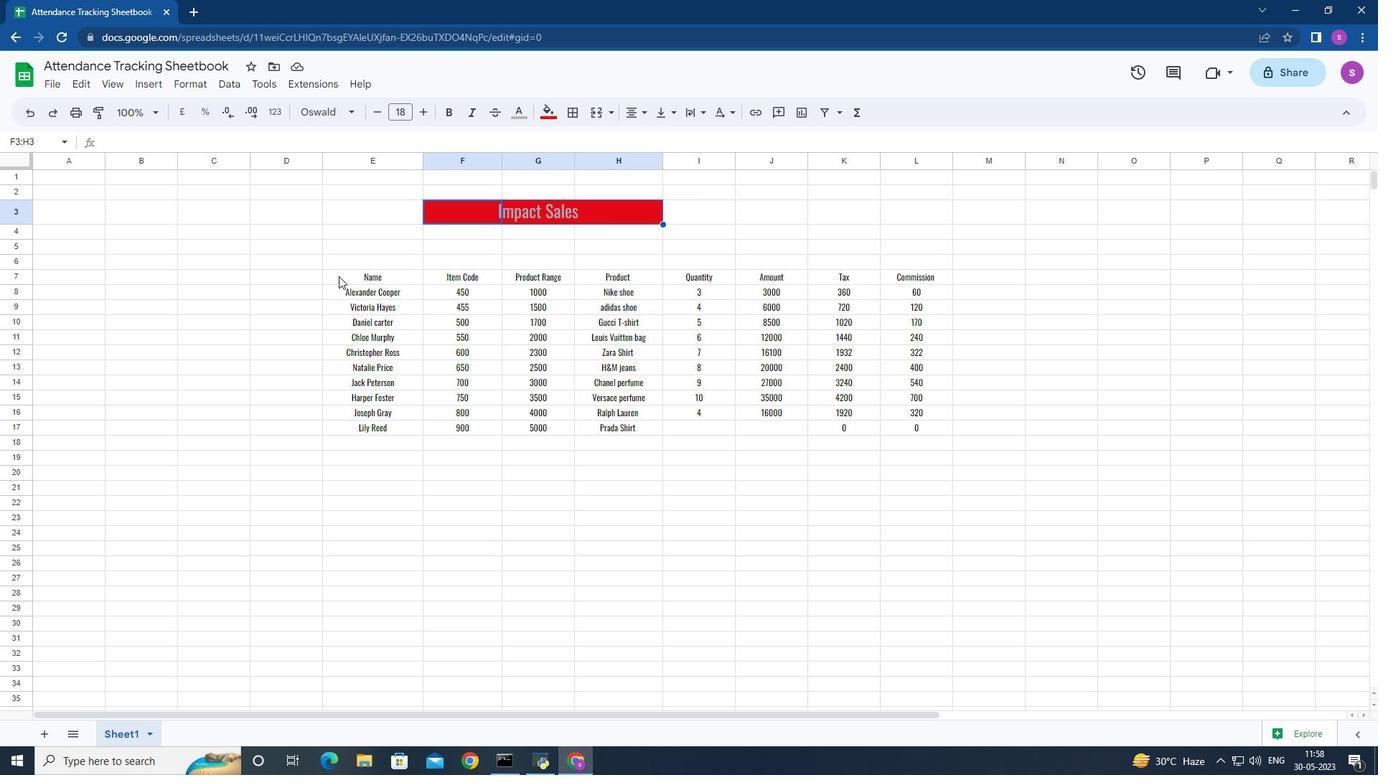 
Action: Mouse moved to (518, 109)
Screenshot: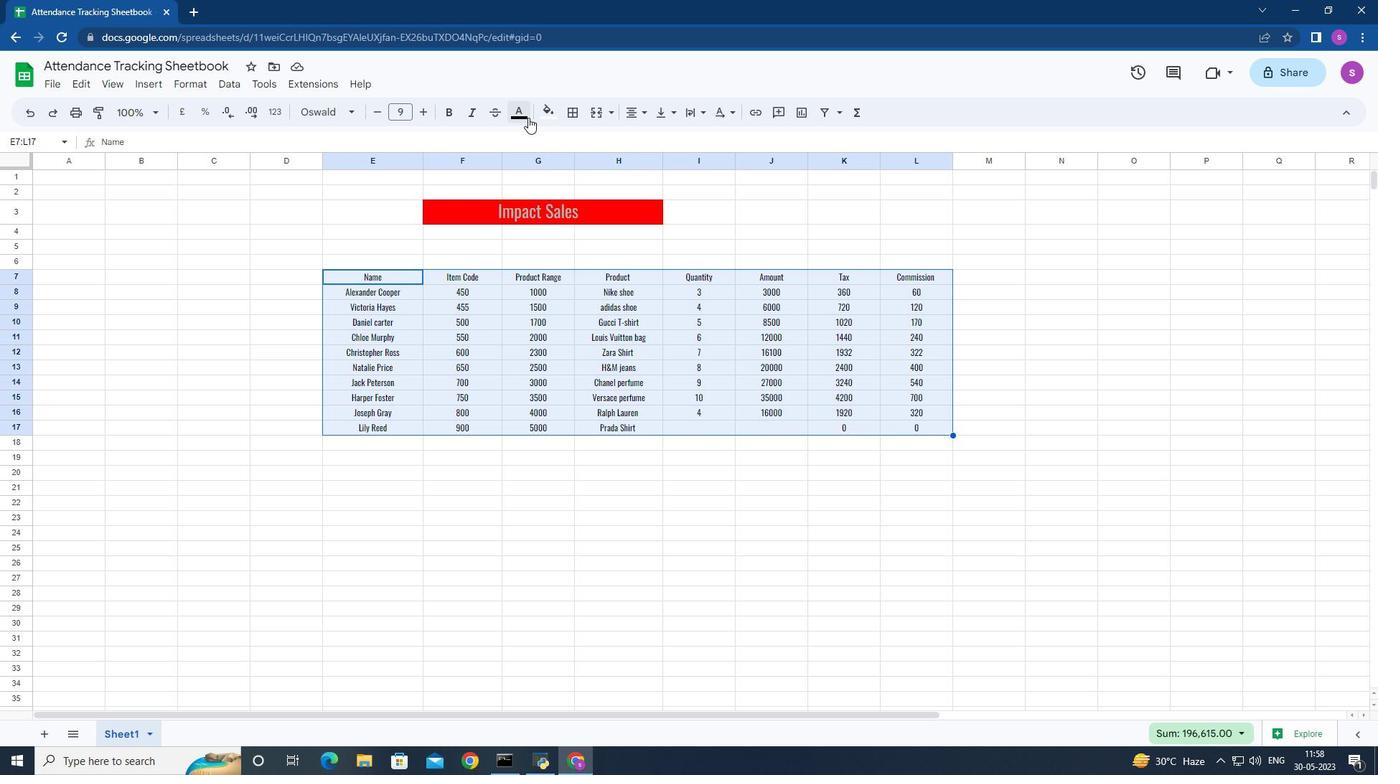 
Action: Mouse pressed left at (518, 109)
Screenshot: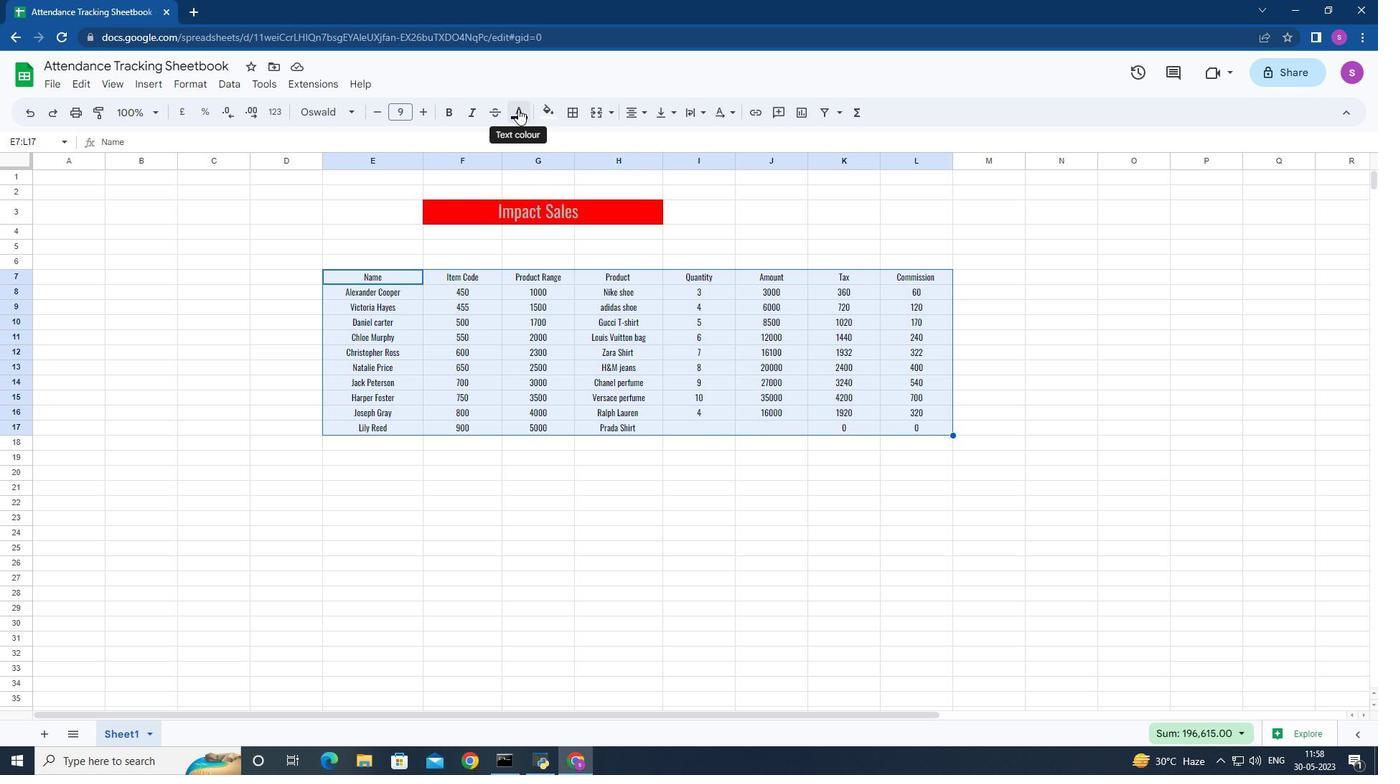 
Action: Mouse moved to (539, 179)
Screenshot: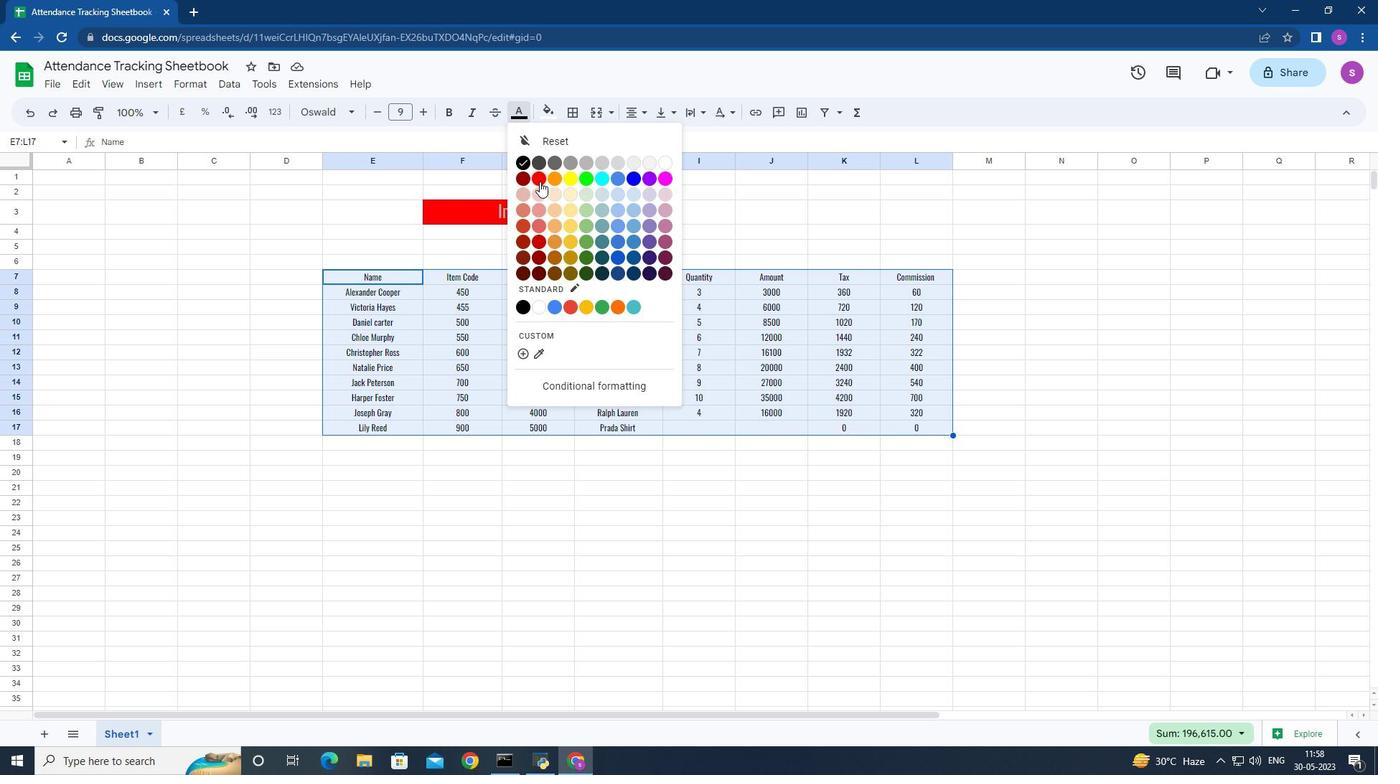 
Action: Mouse pressed left at (539, 179)
Screenshot: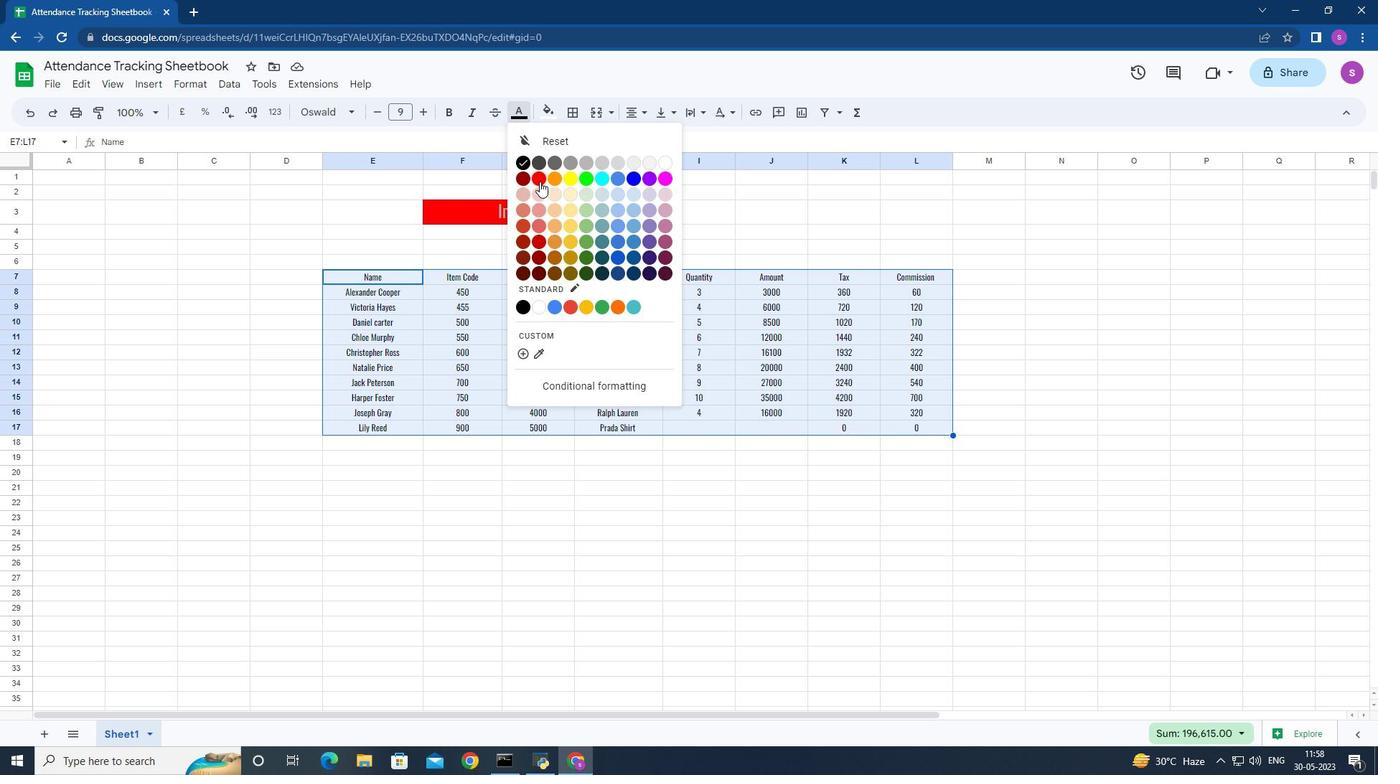 
Action: Mouse moved to (914, 231)
Screenshot: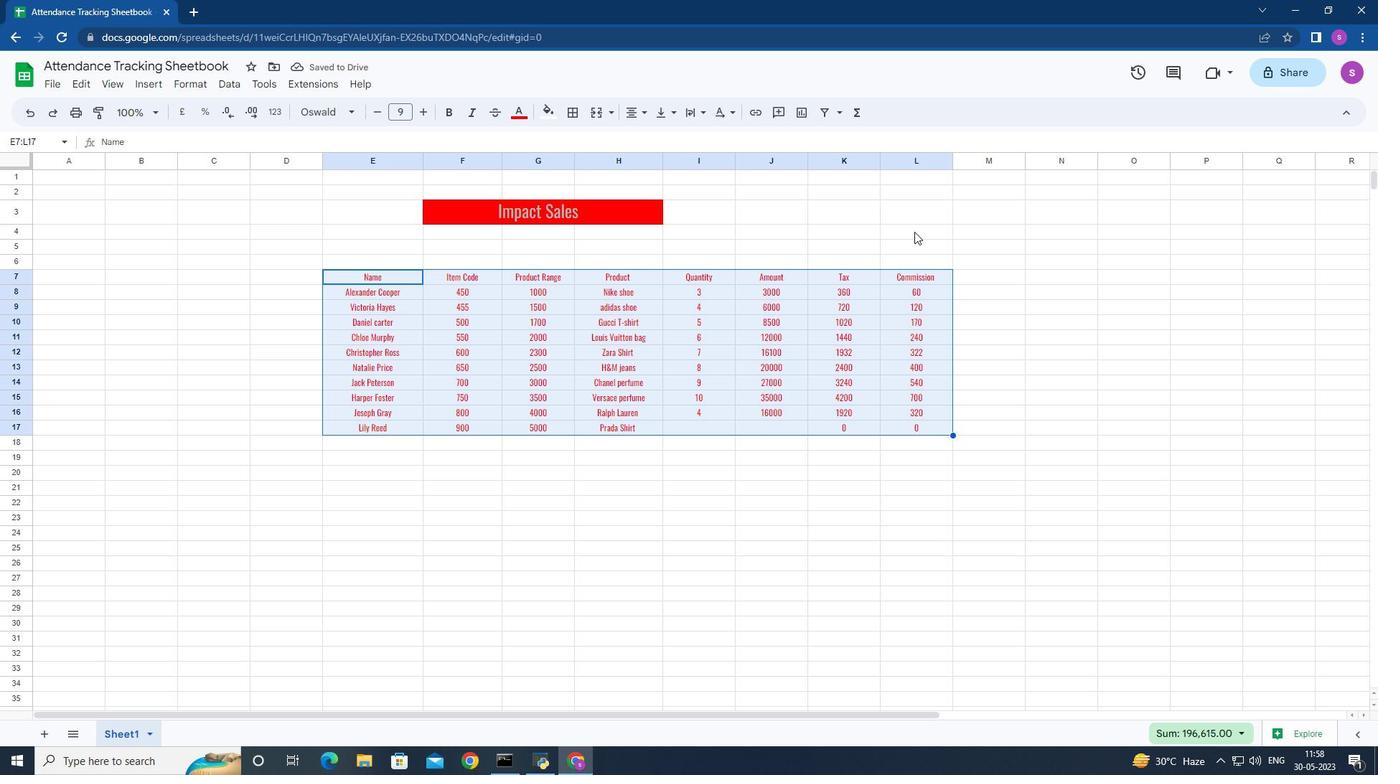 
Action: Mouse pressed left at (914, 231)
Screenshot: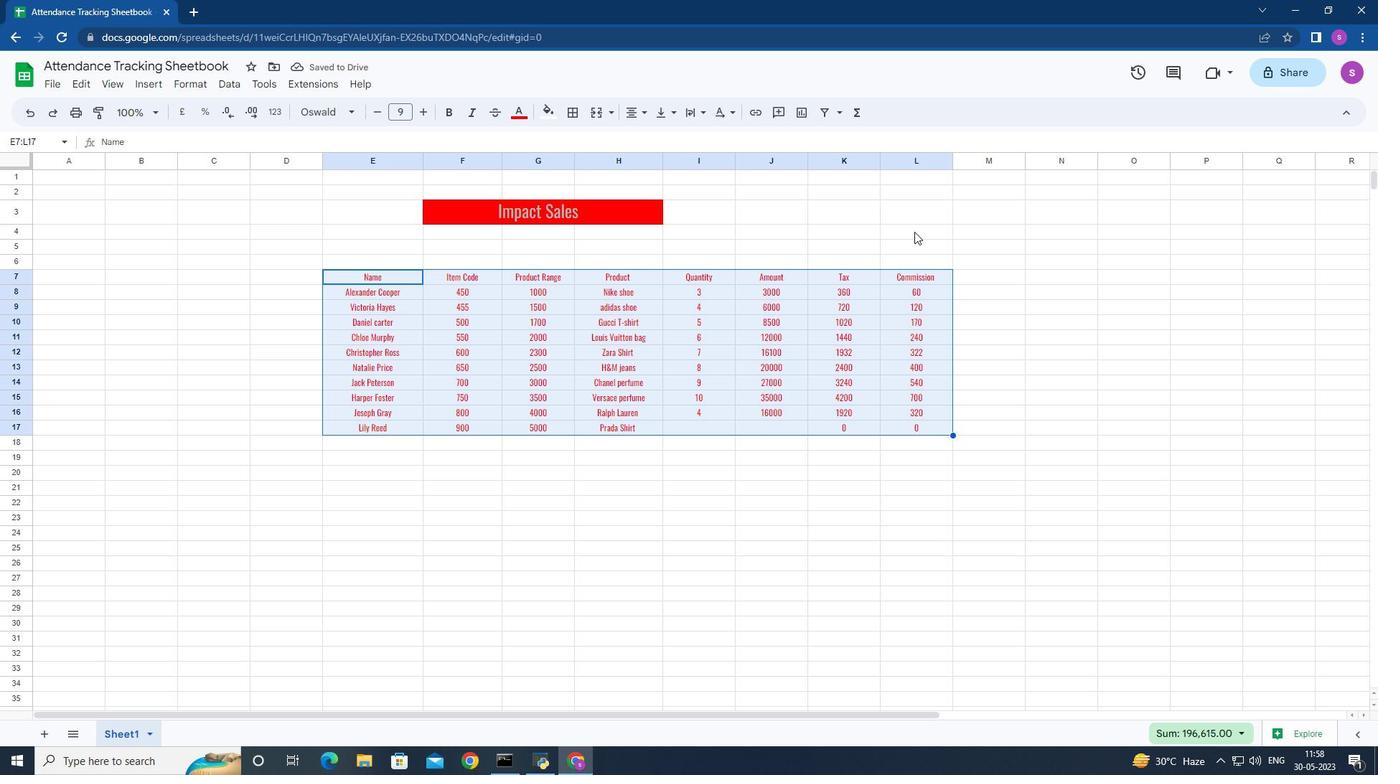 
Action: Mouse moved to (310, 292)
Screenshot: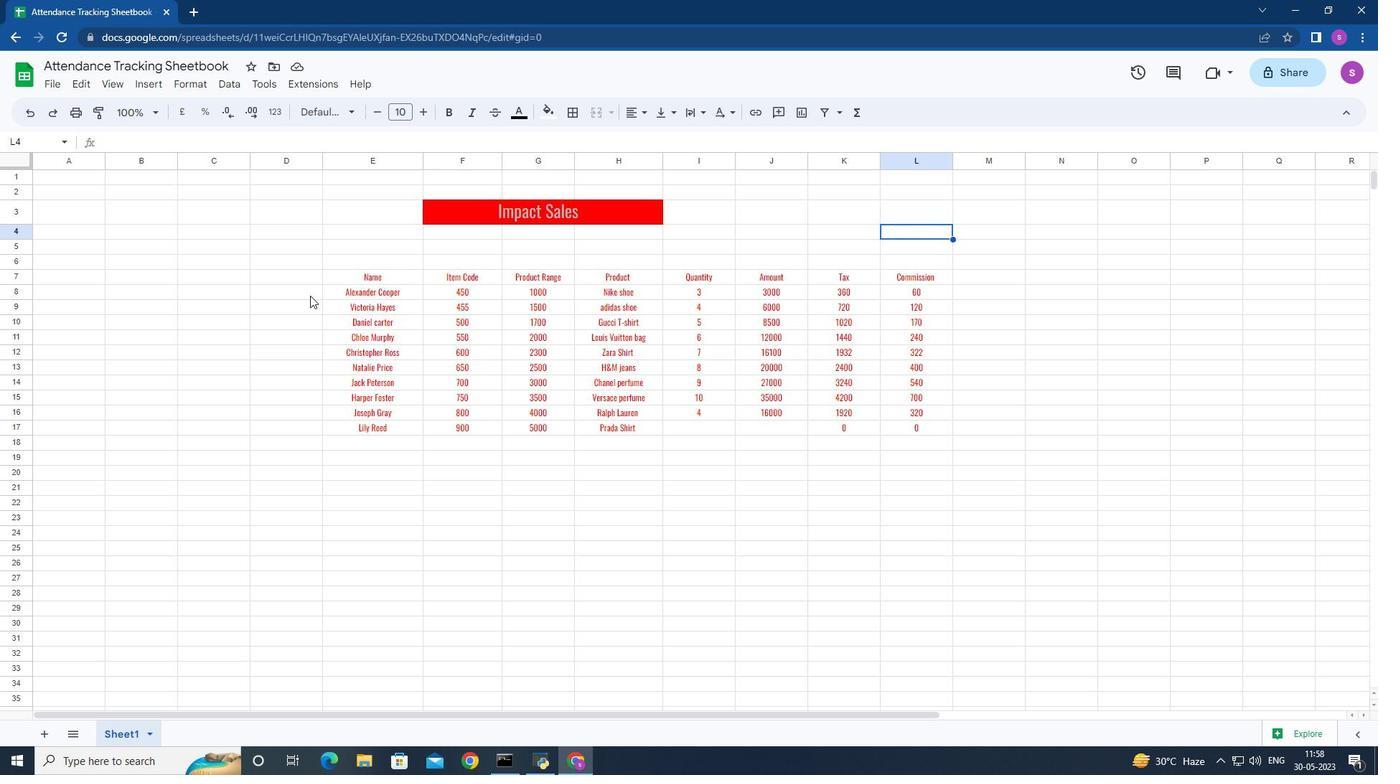 
Action: Mouse scrolled (310, 292) with delta (0, 0)
Screenshot: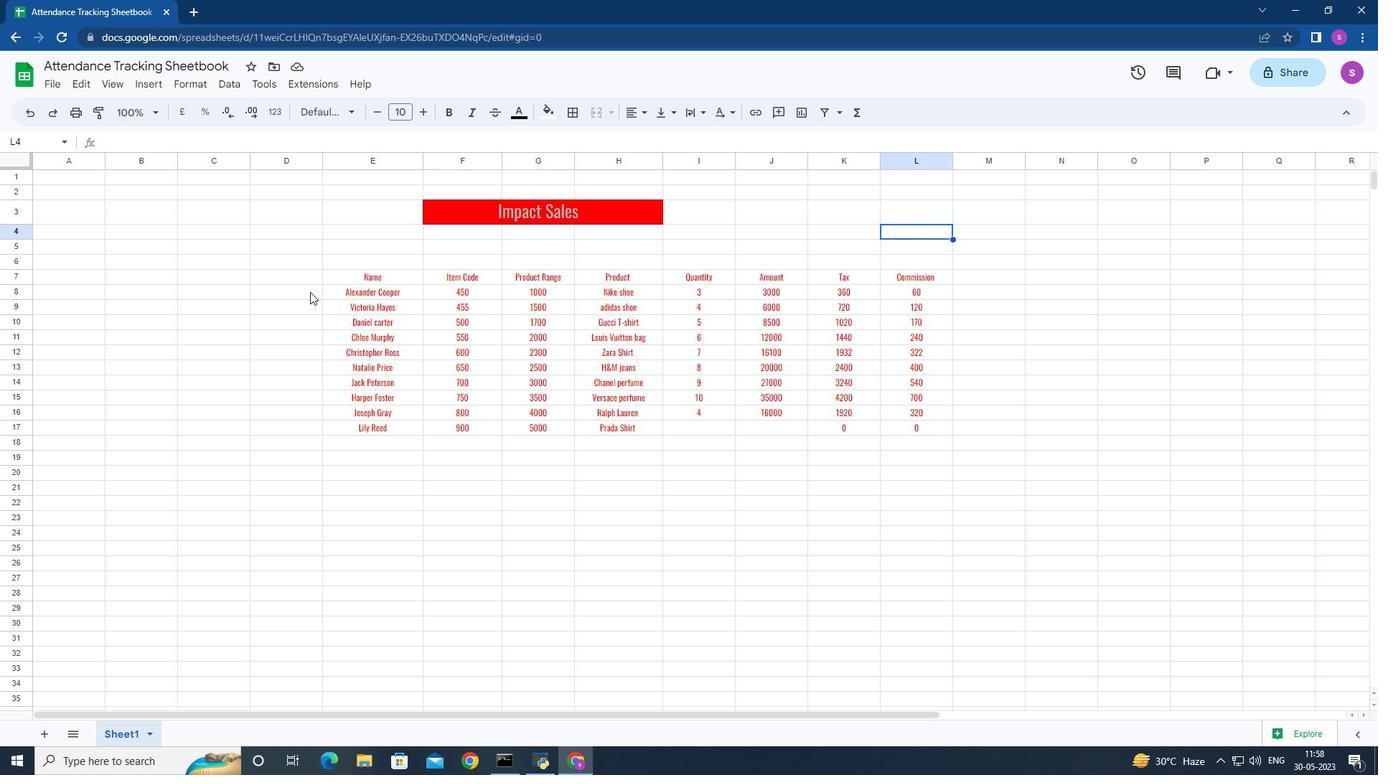 
Action: Mouse moved to (338, 279)
Screenshot: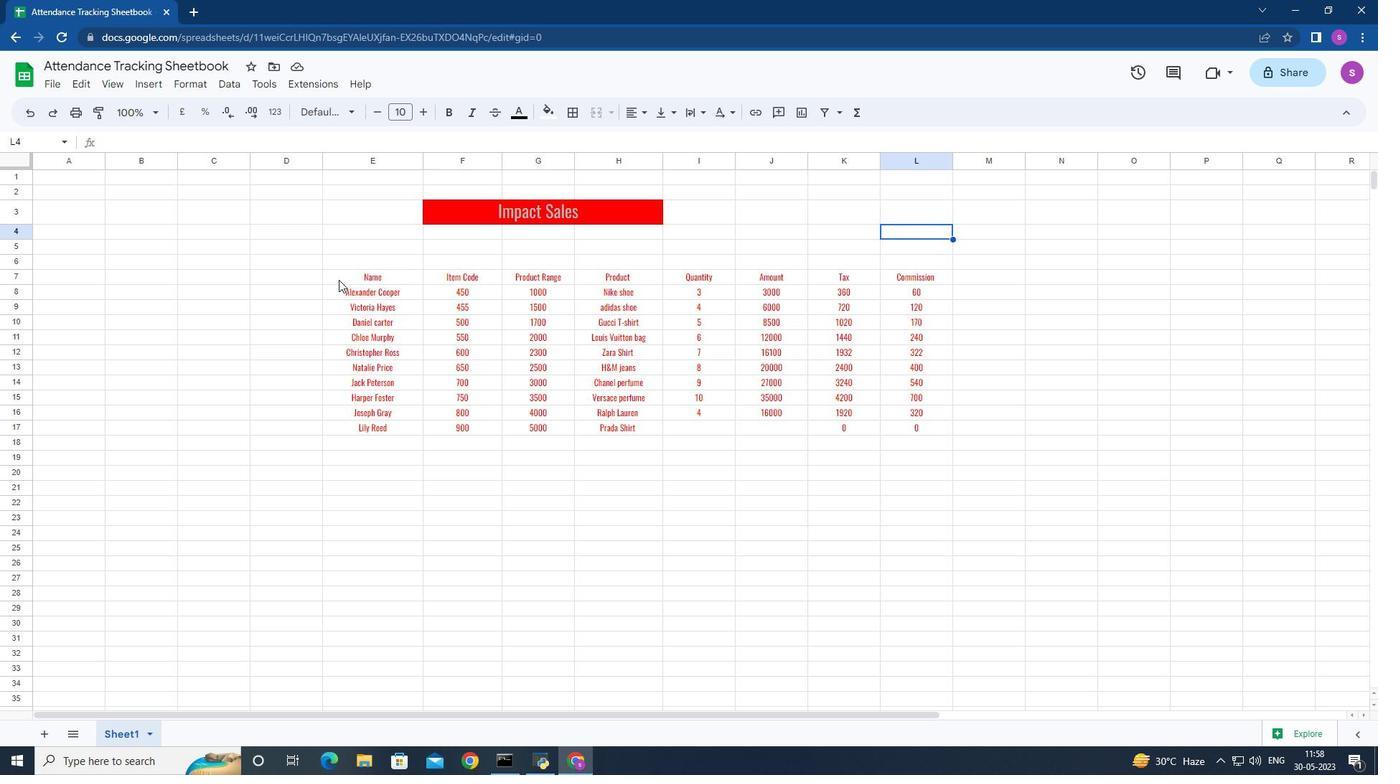 
Action: Mouse pressed left at (338, 279)
Screenshot: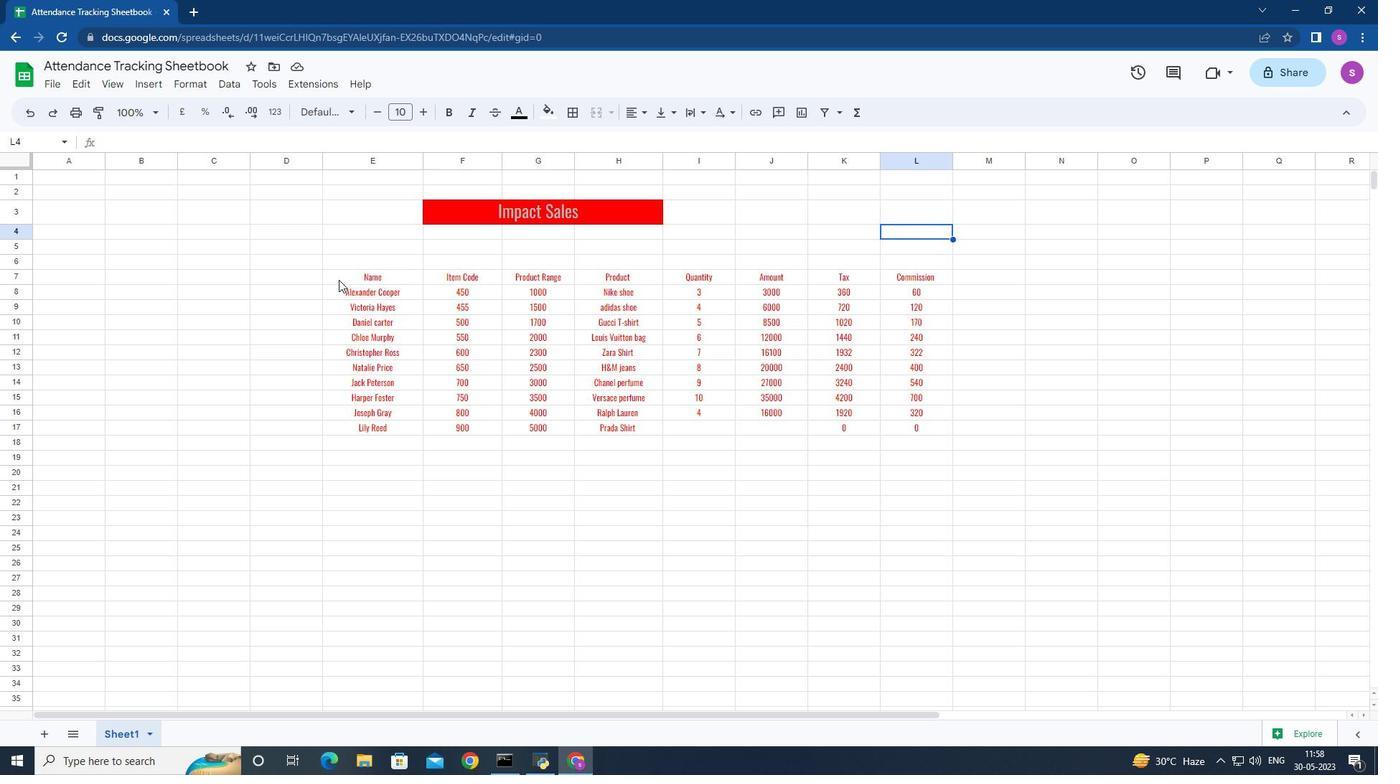 
Action: Mouse moved to (1055, 344)
Screenshot: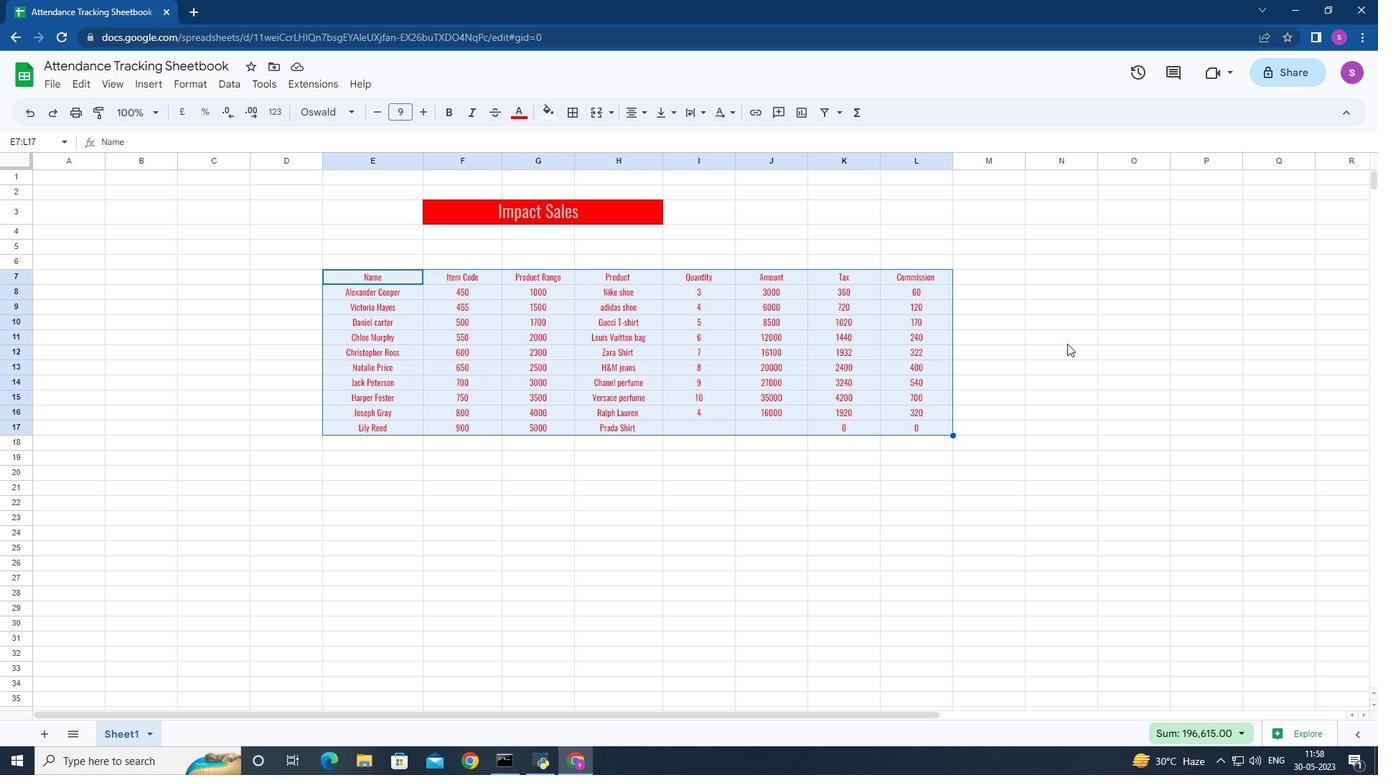 
Action: Mouse pressed left at (1055, 344)
Screenshot: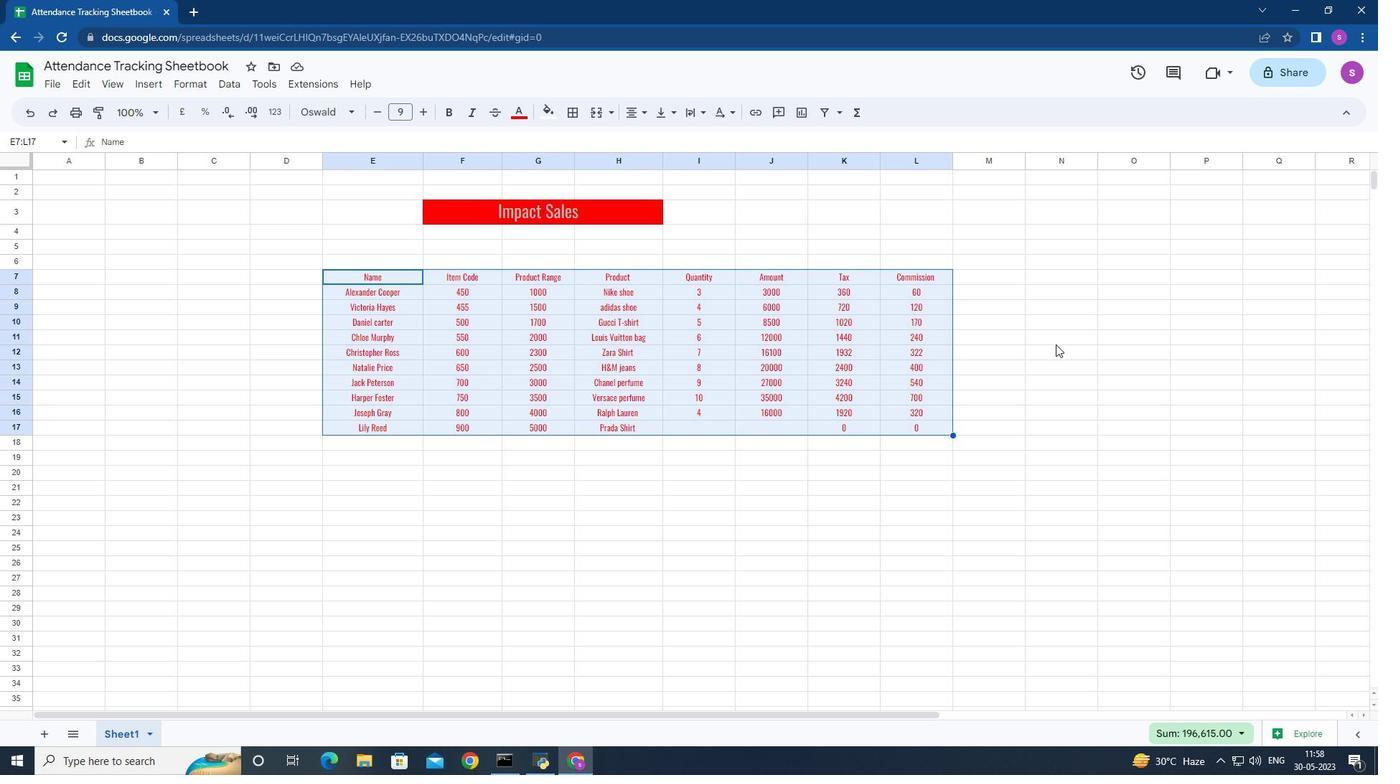 
Action: Mouse moved to (335, 414)
Screenshot: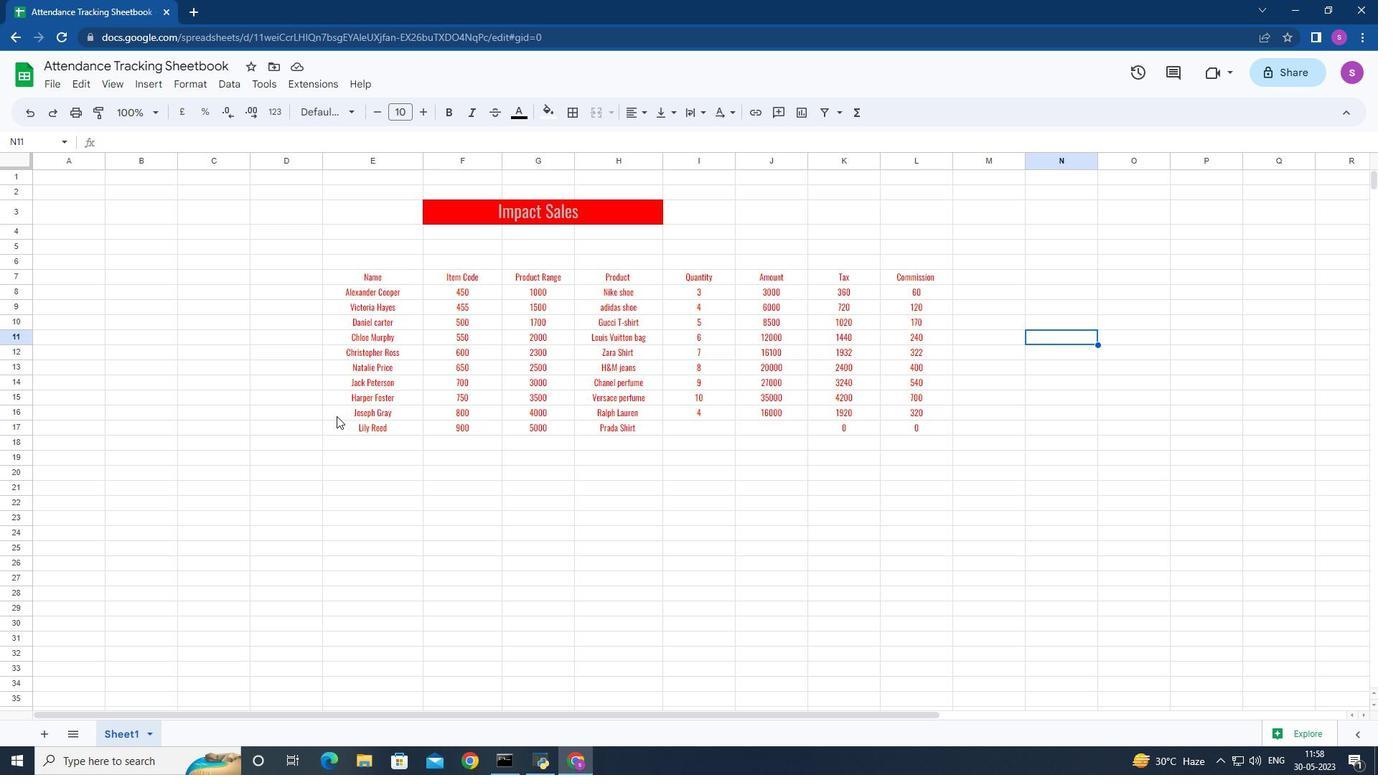 
Action: Mouse scrolled (335, 414) with delta (0, 0)
Screenshot: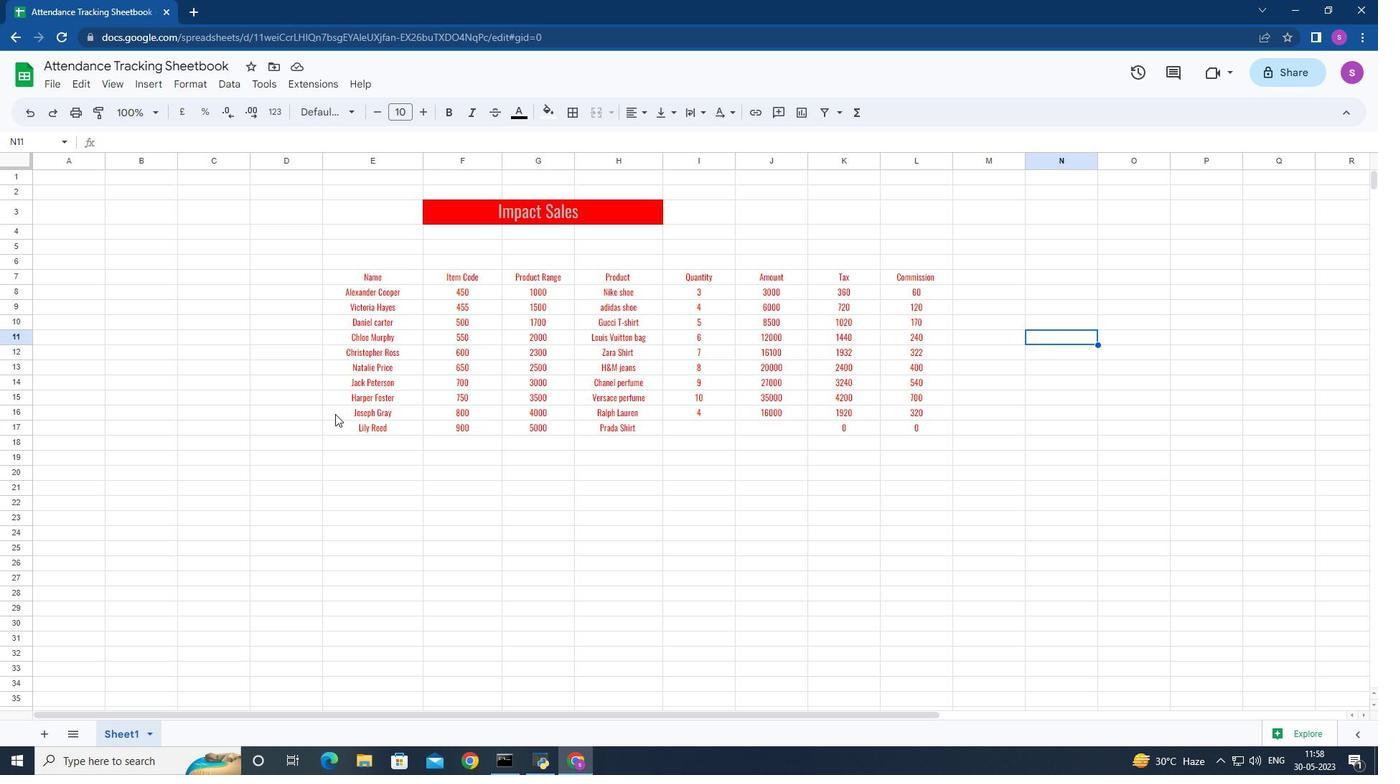 
Action: Mouse moved to (437, 488)
Screenshot: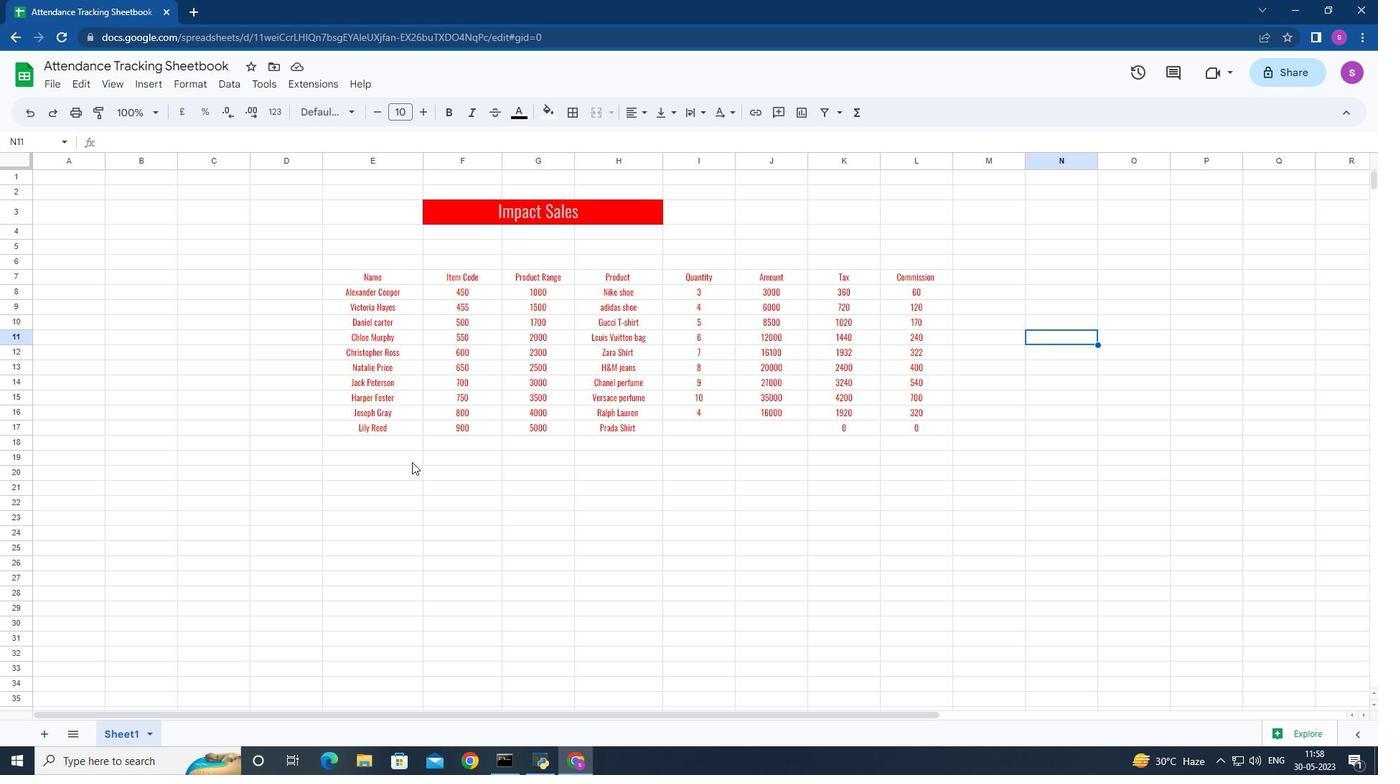 
